 Task: Look for space in Sulya, India from 6th June, 2023 to 8th June, 2023 for 2 adults in price range Rs.7000 to Rs.12000. Place can be private room with 1  bedroom having 2 beds and 1 bathroom. Property type can be house, flat, guest house. Booking option can be shelf check-in. Required host language is English.
Action: Mouse moved to (415, 71)
Screenshot: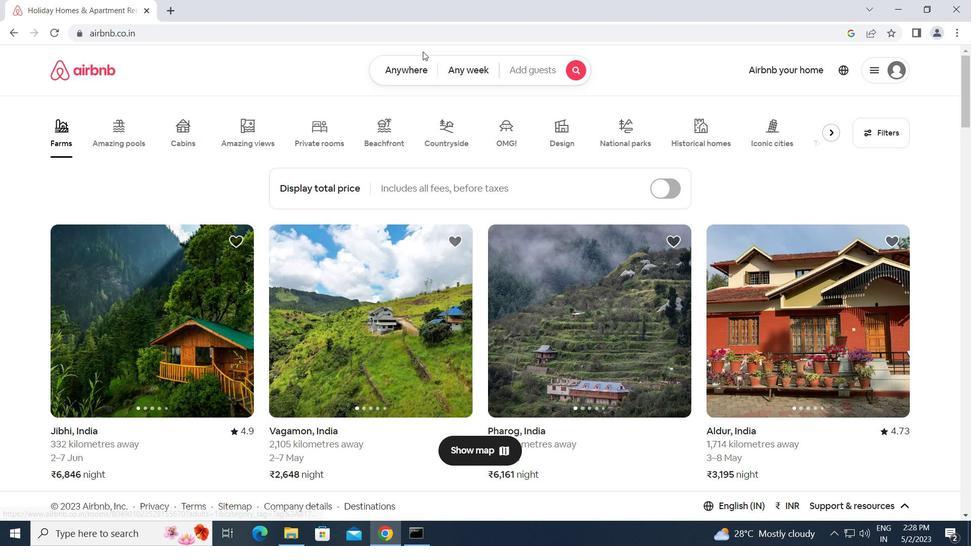 
Action: Mouse pressed left at (415, 71)
Screenshot: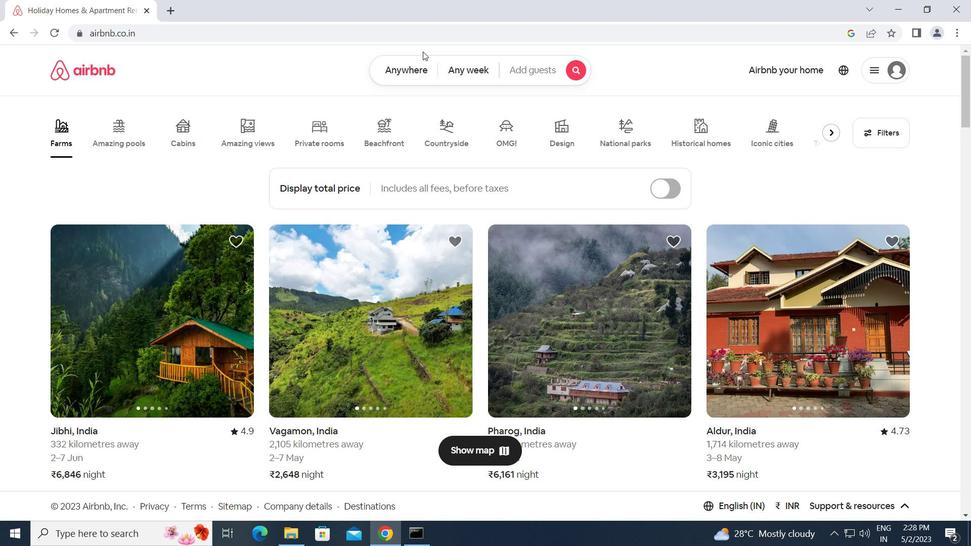 
Action: Mouse moved to (326, 112)
Screenshot: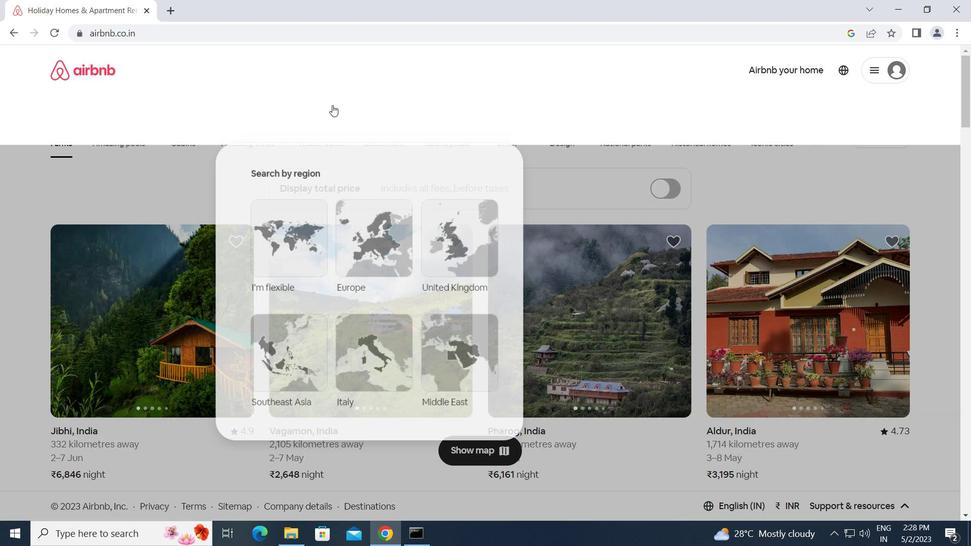 
Action: Mouse pressed left at (326, 112)
Screenshot: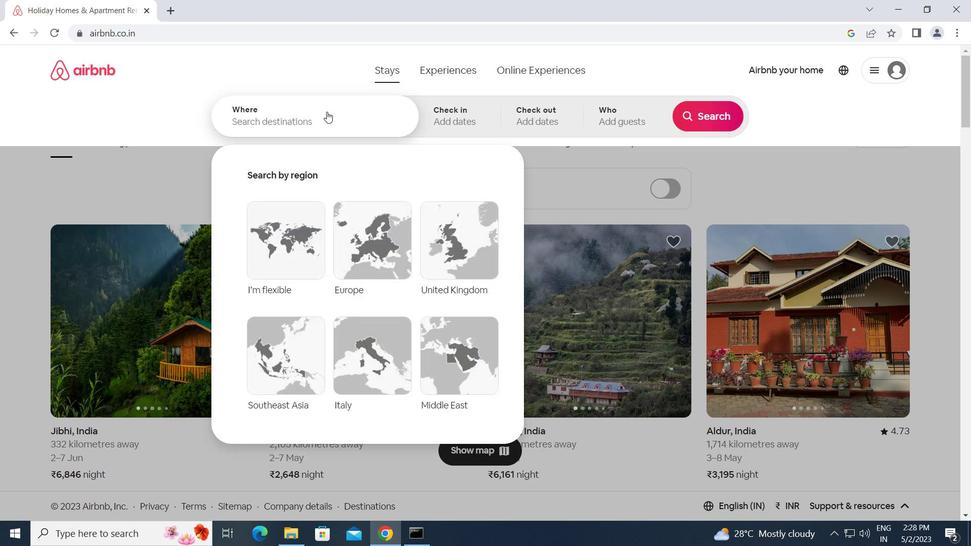 
Action: Key pressed s<Key.caps_lock>ulya,<Key.space><Key.caps_lock>i<Key.caps_lock>ndia<Key.enter>
Screenshot: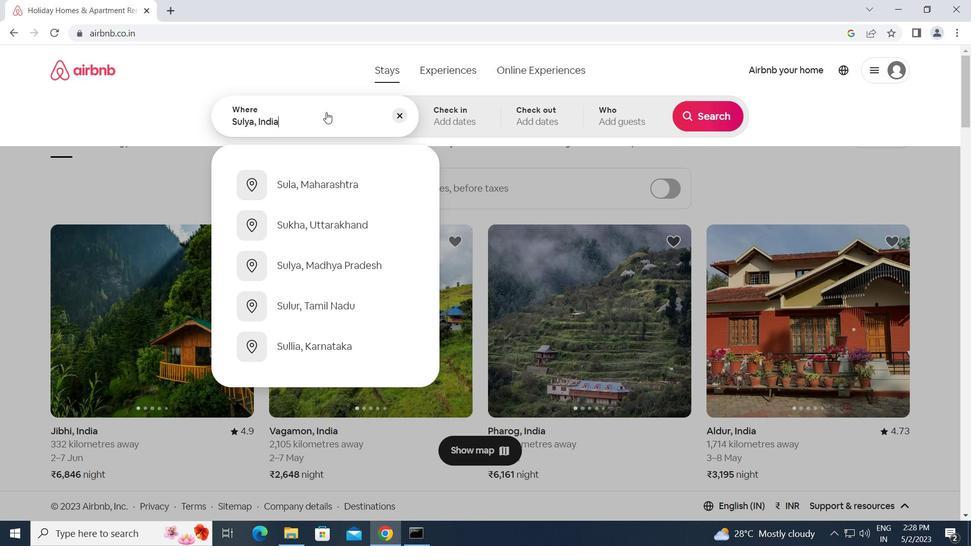 
Action: Mouse moved to (577, 303)
Screenshot: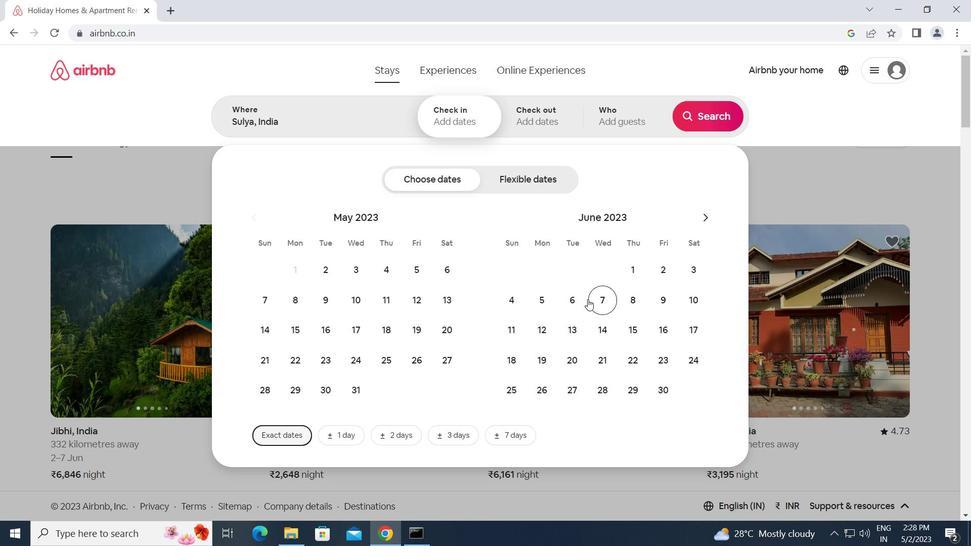 
Action: Mouse pressed left at (577, 303)
Screenshot: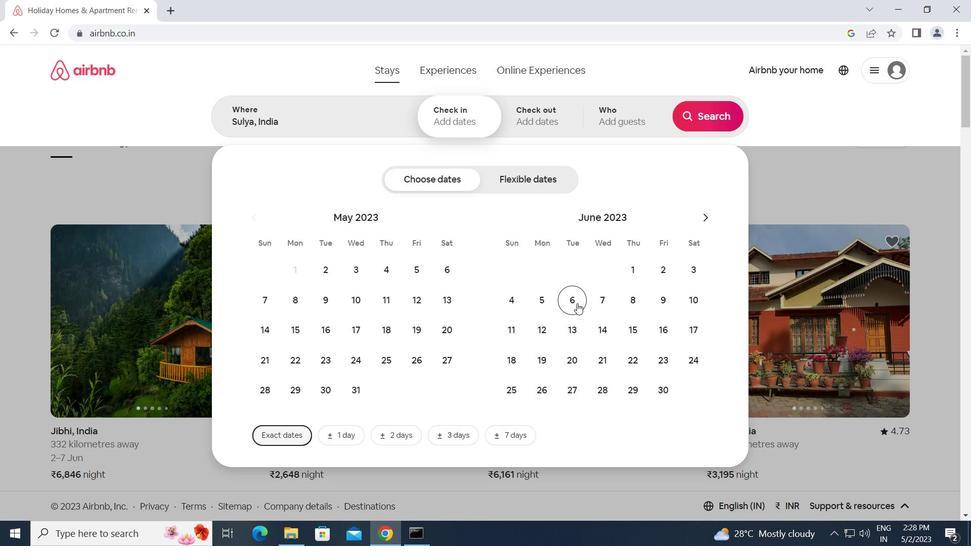 
Action: Mouse moved to (641, 299)
Screenshot: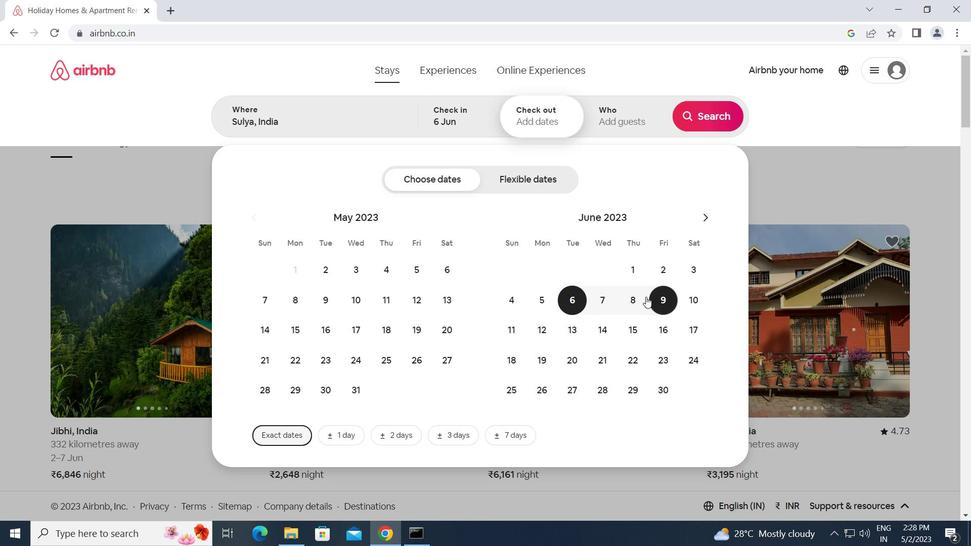 
Action: Mouse pressed left at (641, 299)
Screenshot: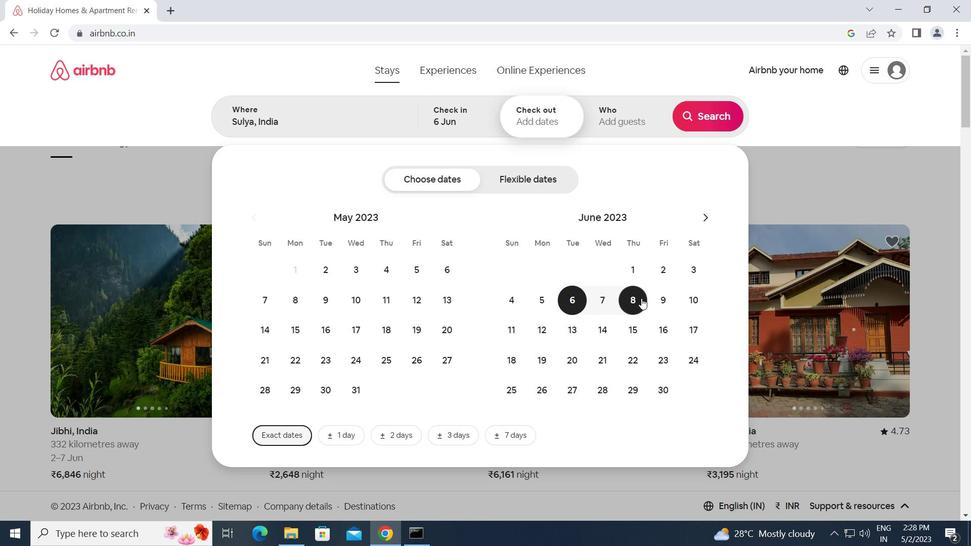 
Action: Mouse moved to (619, 111)
Screenshot: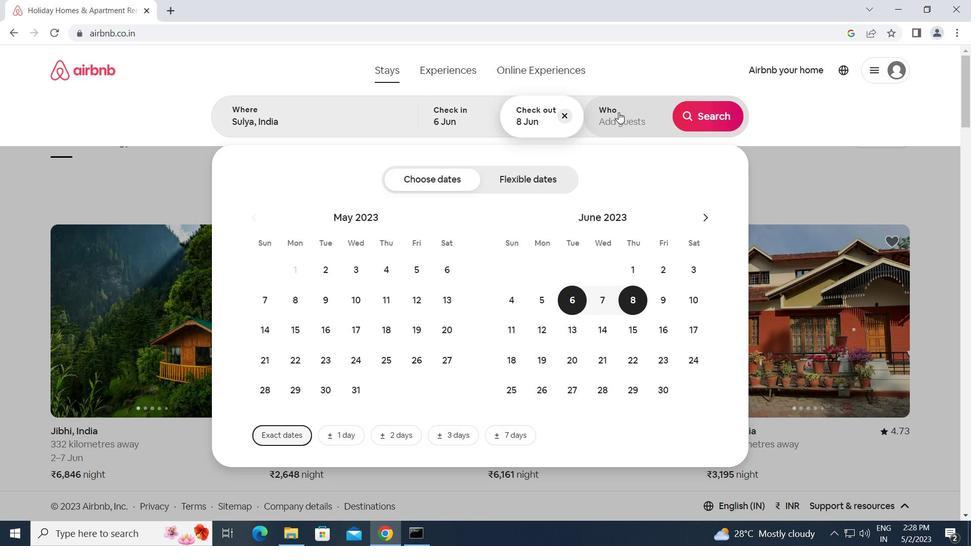 
Action: Mouse pressed left at (619, 111)
Screenshot: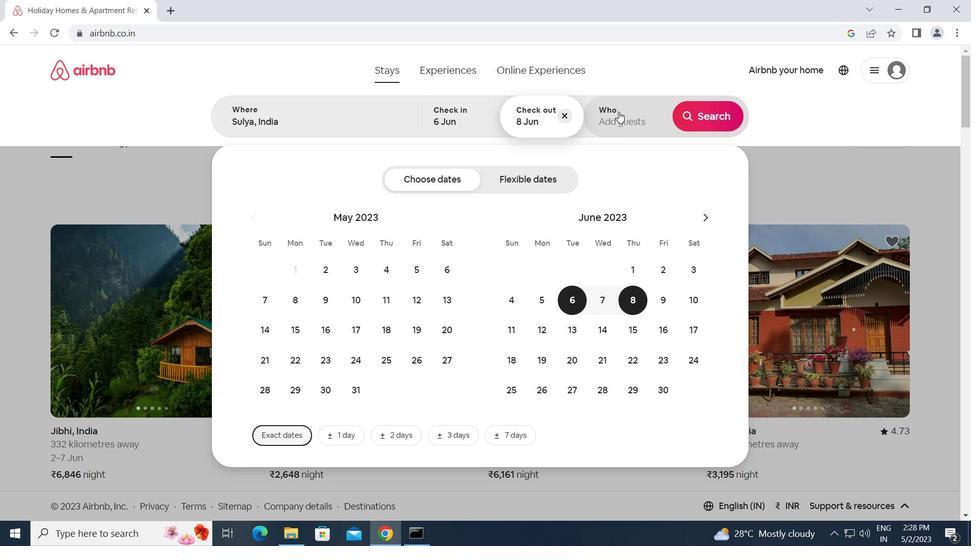 
Action: Mouse moved to (707, 180)
Screenshot: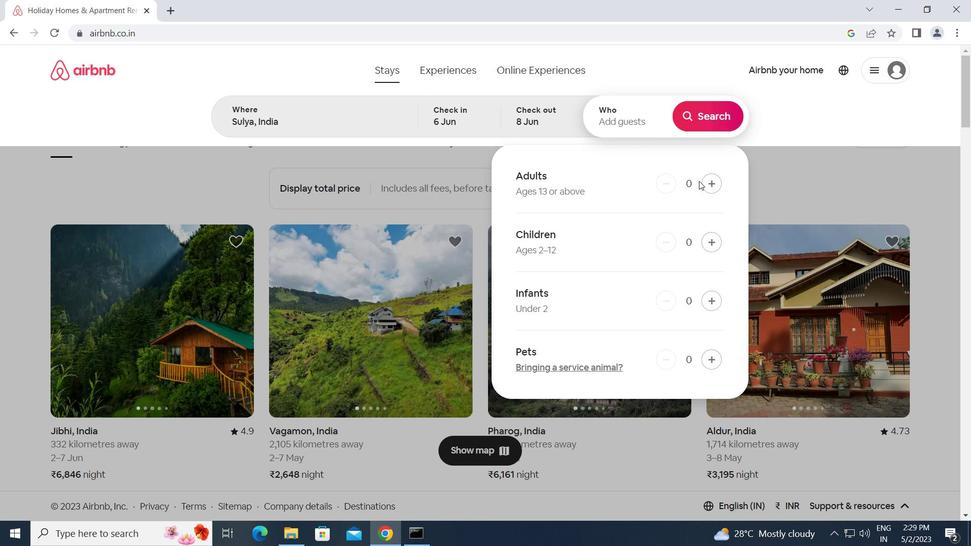 
Action: Mouse pressed left at (707, 180)
Screenshot: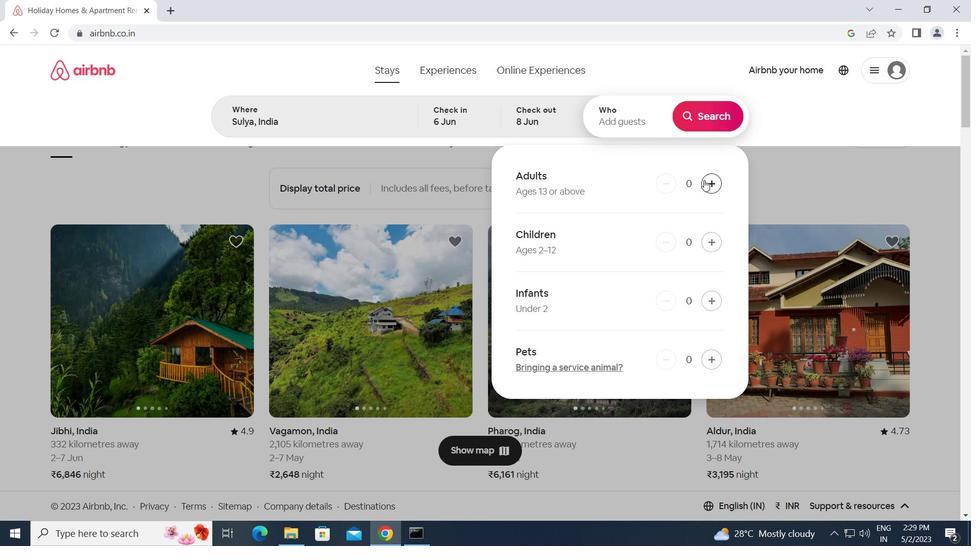 
Action: Mouse moved to (707, 179)
Screenshot: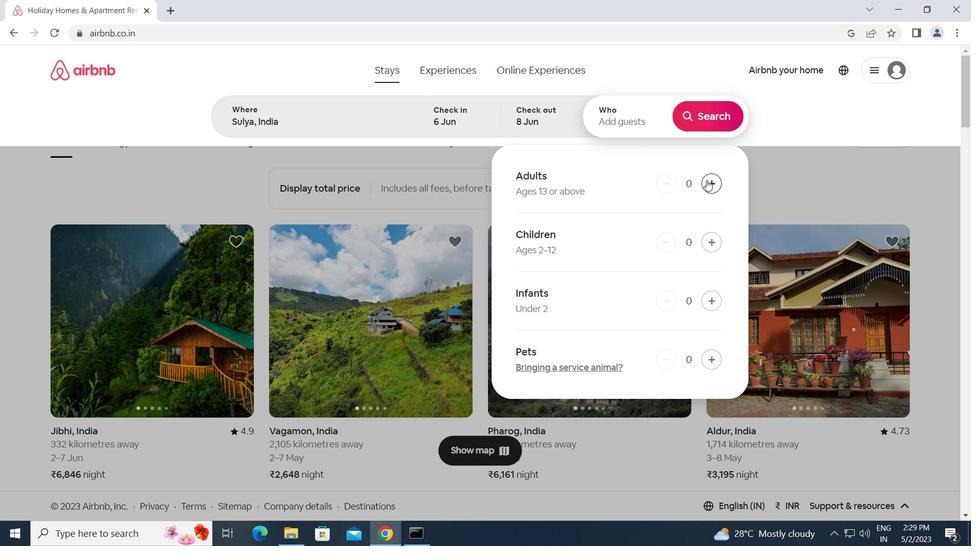 
Action: Mouse pressed left at (707, 179)
Screenshot: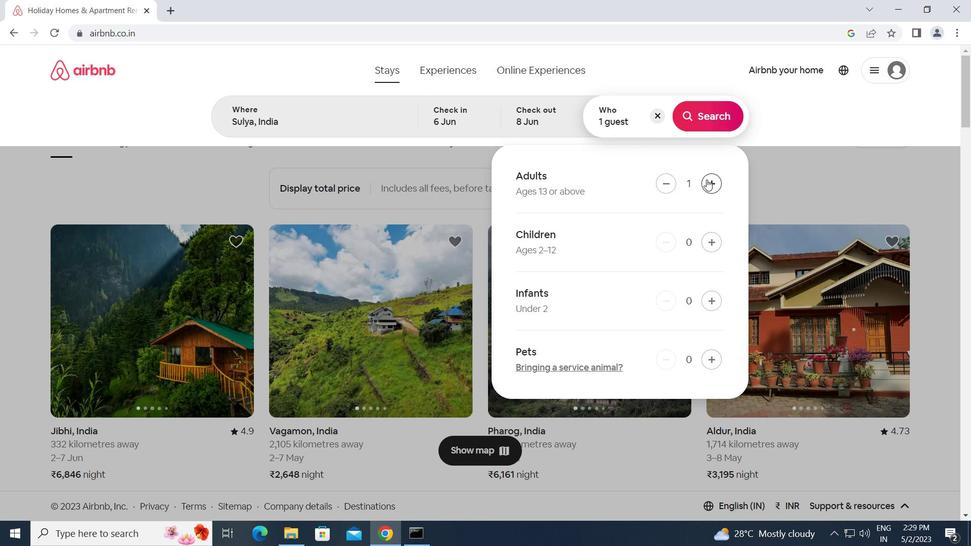 
Action: Mouse moved to (711, 112)
Screenshot: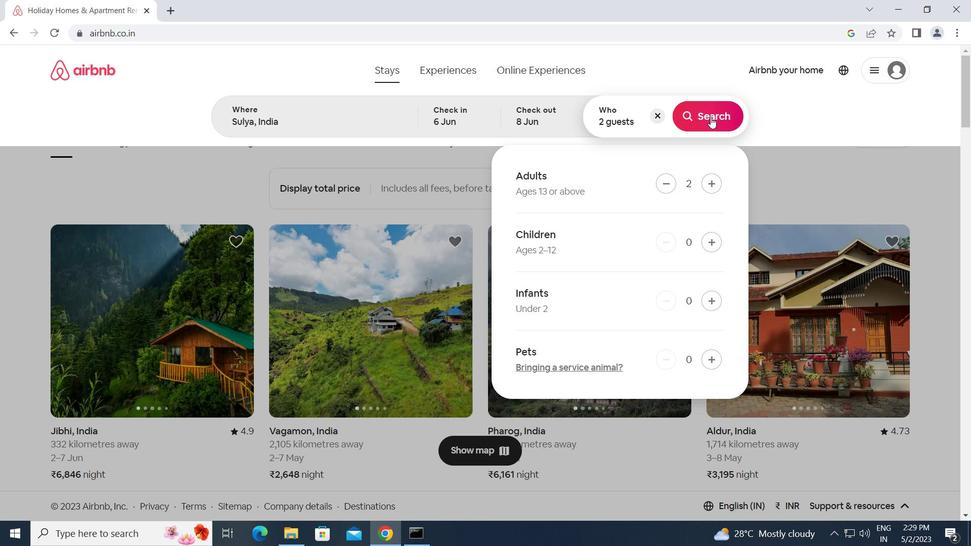 
Action: Mouse pressed left at (711, 112)
Screenshot: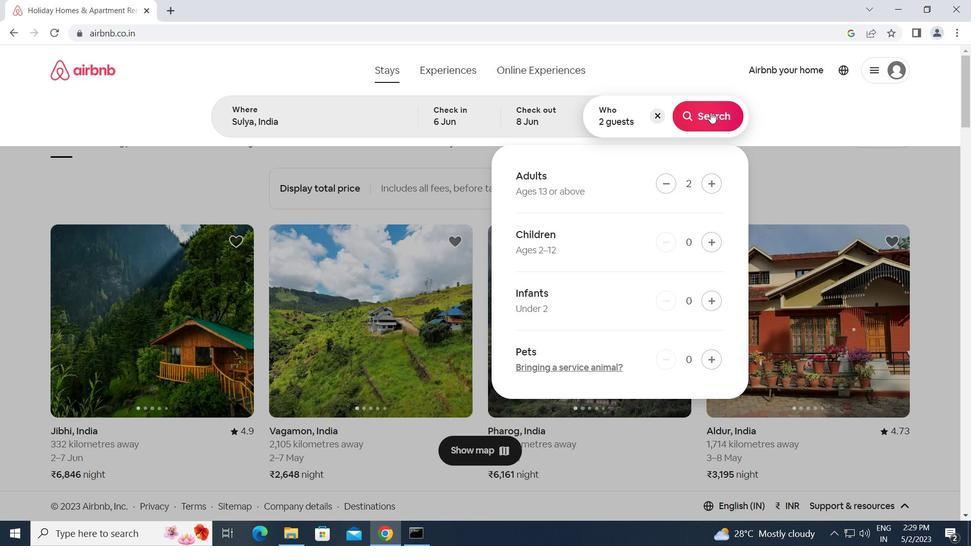 
Action: Mouse moved to (916, 116)
Screenshot: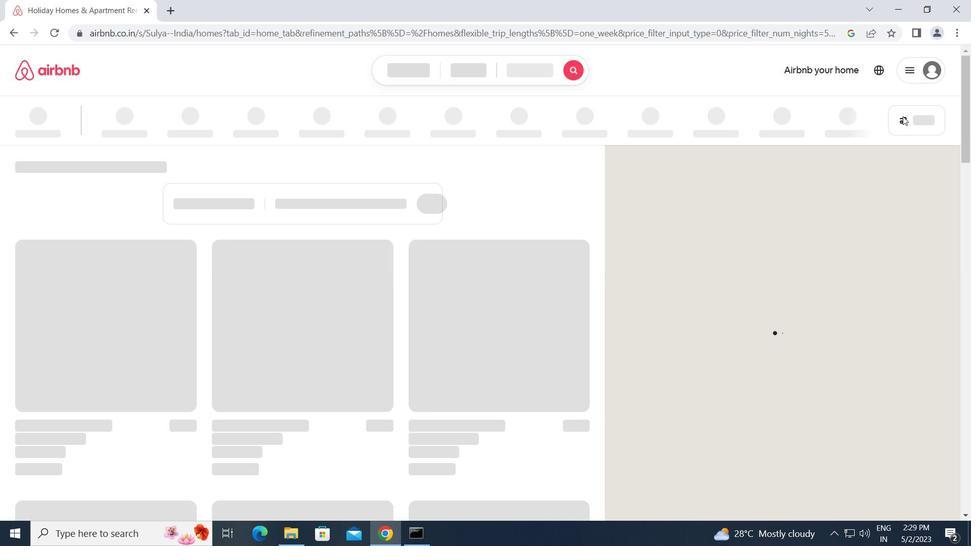 
Action: Mouse pressed left at (916, 116)
Screenshot: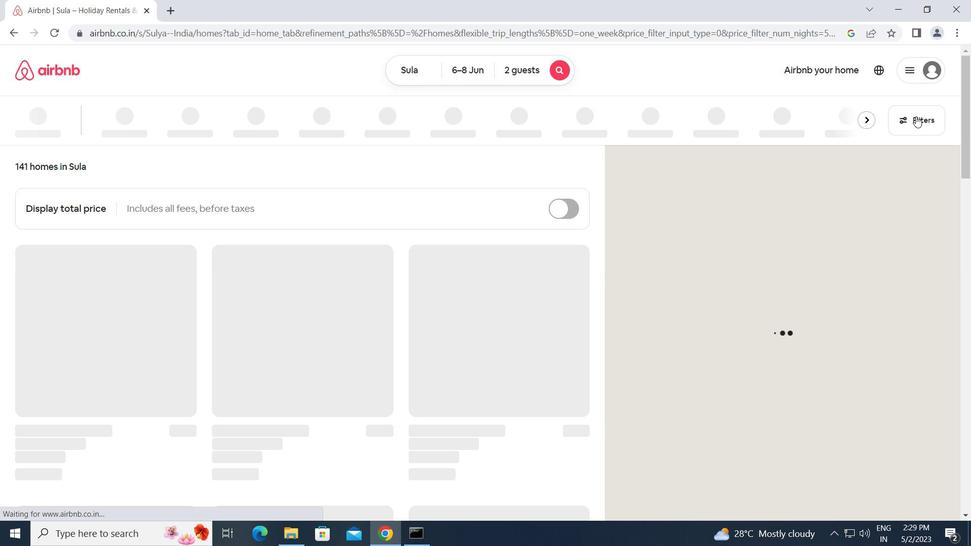 
Action: Mouse moved to (321, 281)
Screenshot: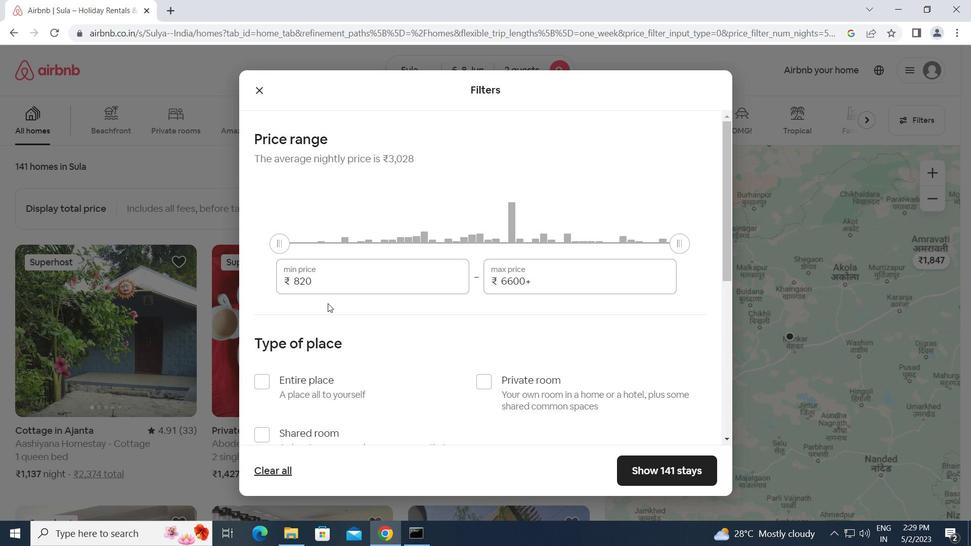 
Action: Mouse pressed left at (321, 281)
Screenshot: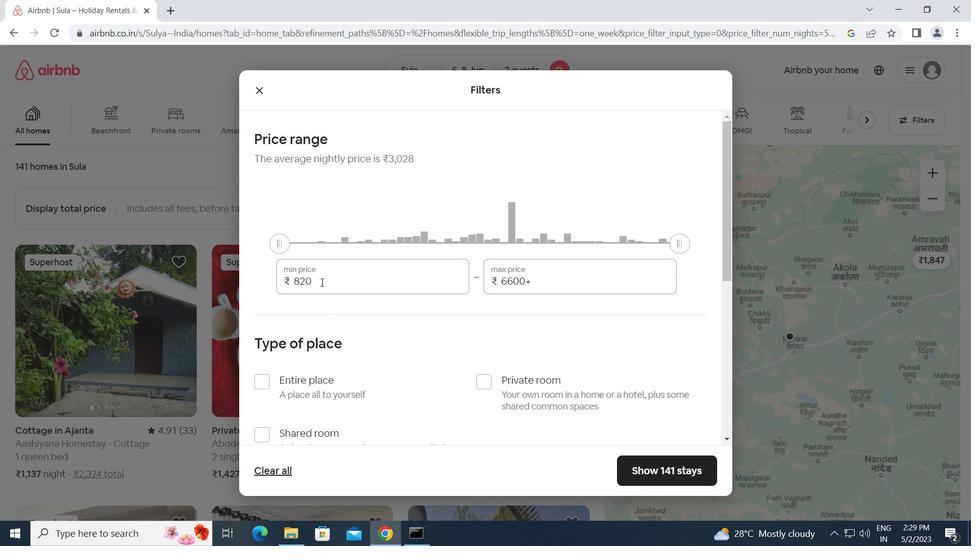
Action: Mouse moved to (266, 292)
Screenshot: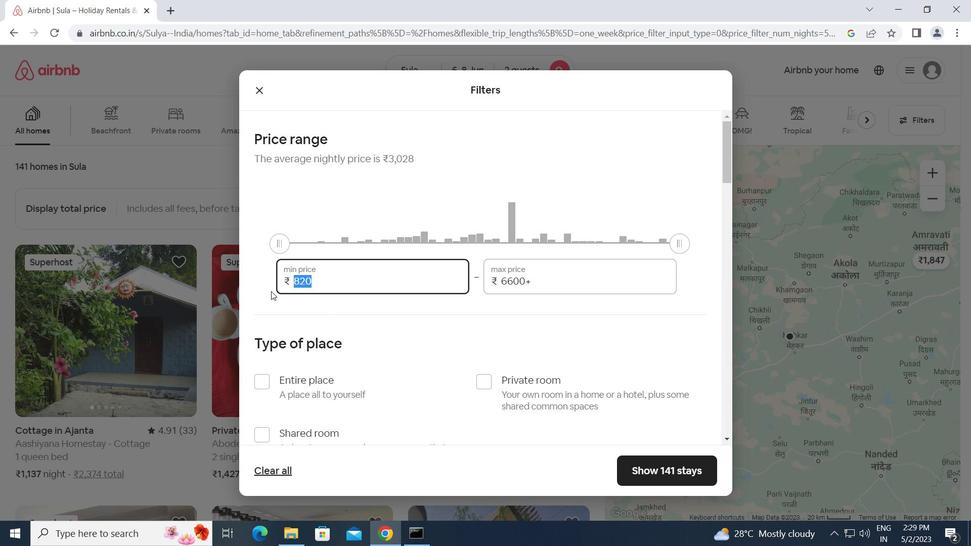 
Action: Key pressed 7000<Key.tab>12000
Screenshot: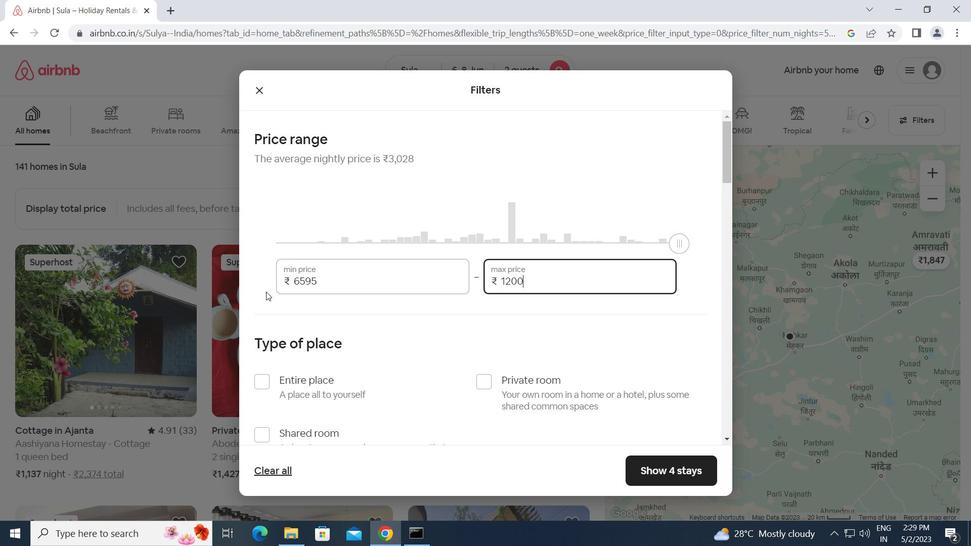 
Action: Mouse moved to (331, 282)
Screenshot: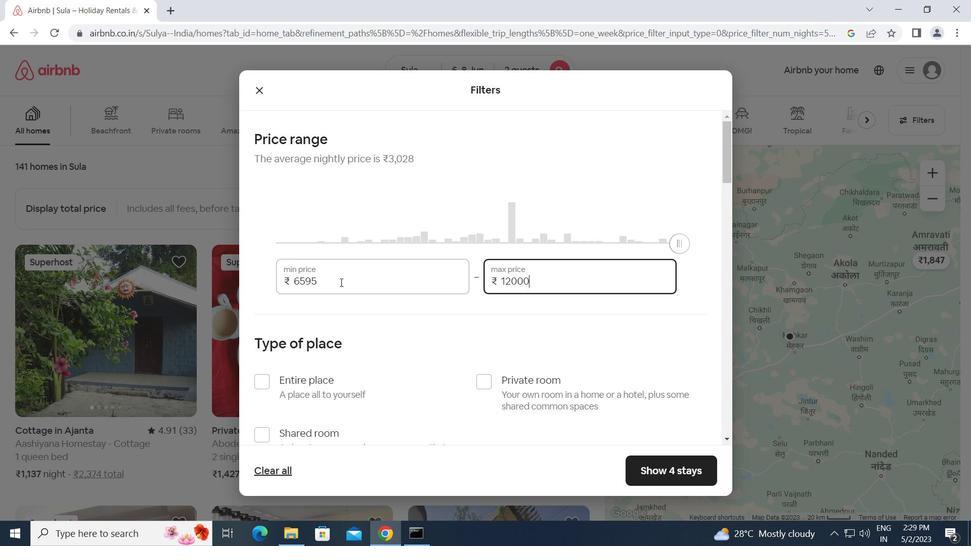
Action: Mouse pressed left at (331, 282)
Screenshot: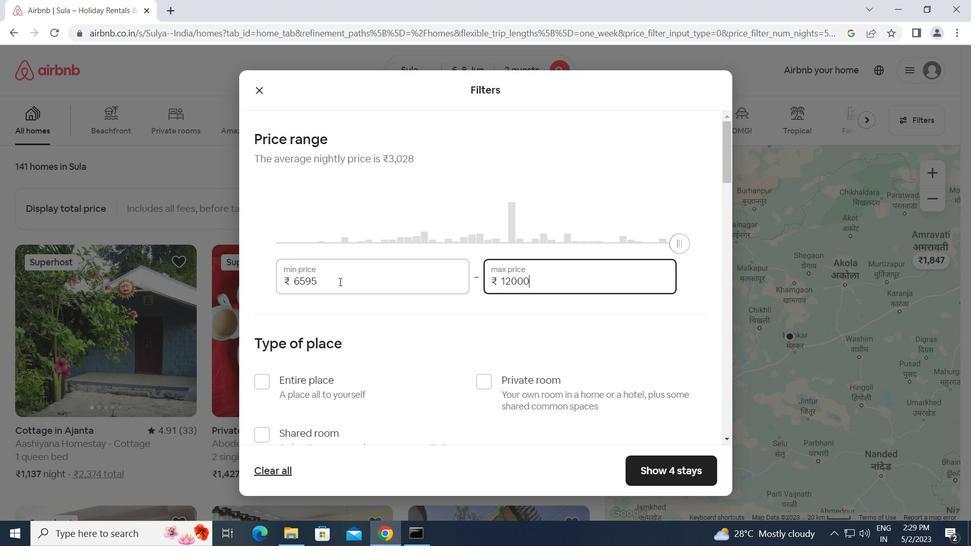 
Action: Mouse moved to (260, 284)
Screenshot: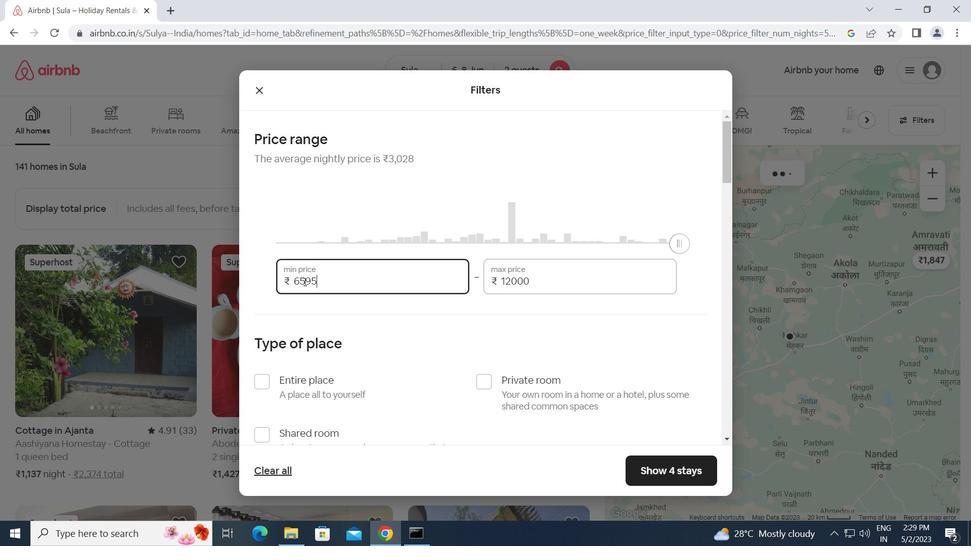 
Action: Key pressed 7000
Screenshot: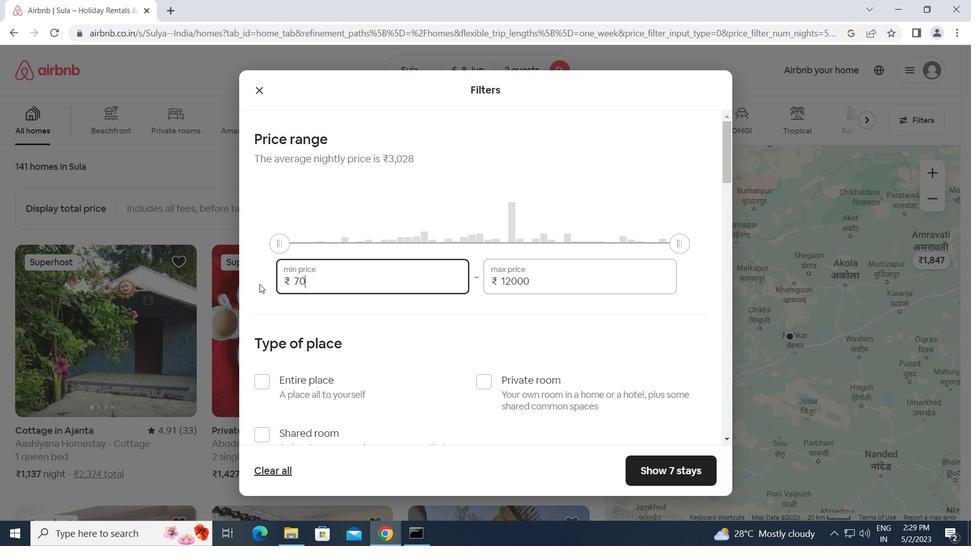 
Action: Mouse moved to (412, 415)
Screenshot: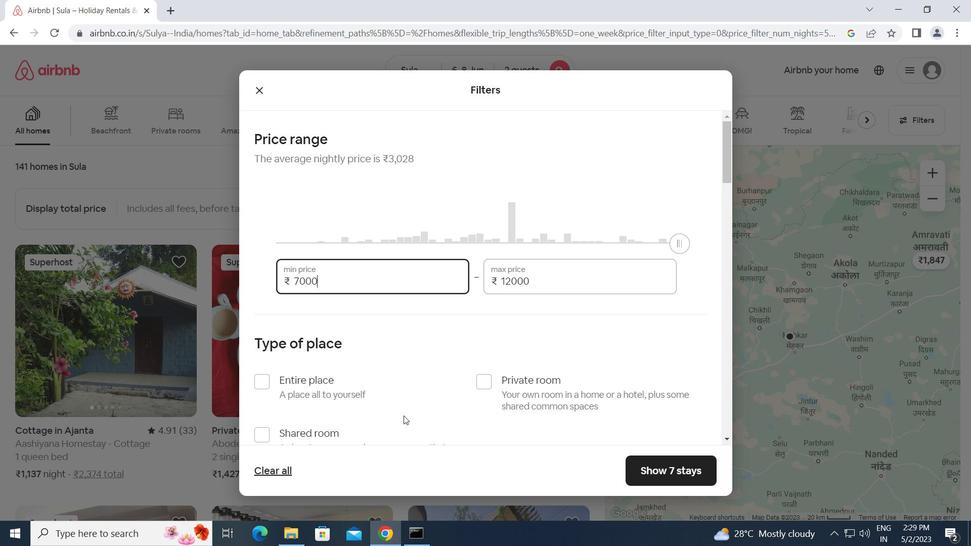 
Action: Mouse scrolled (412, 414) with delta (0, 0)
Screenshot: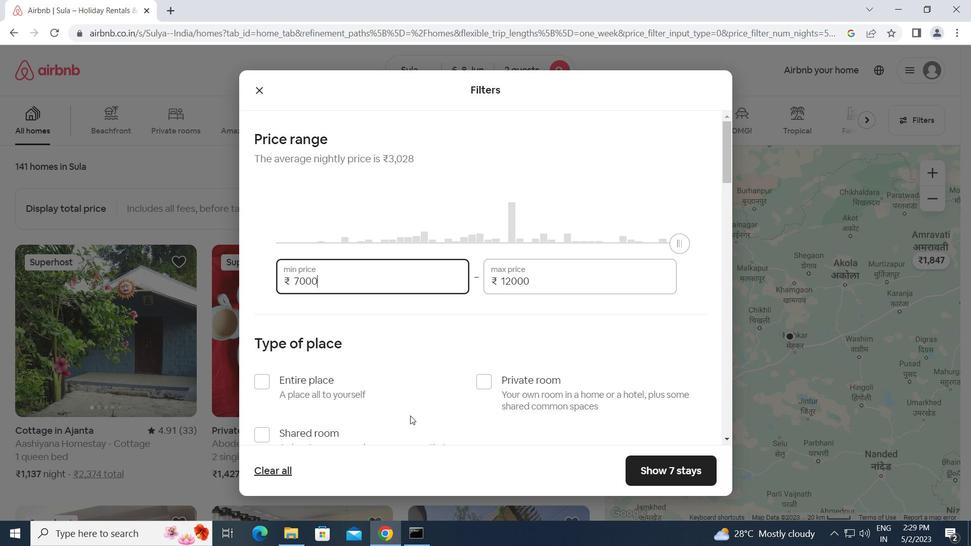
Action: Mouse moved to (479, 314)
Screenshot: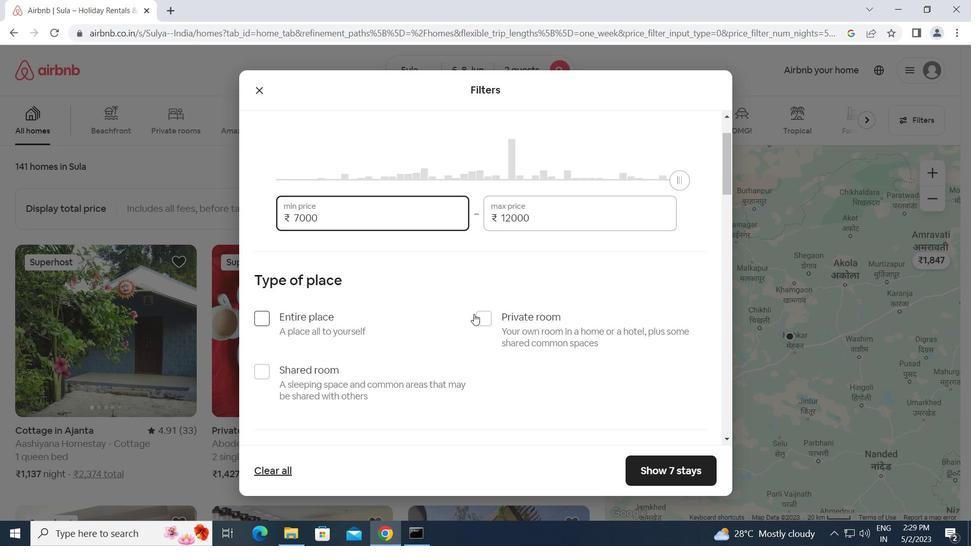 
Action: Mouse pressed left at (479, 314)
Screenshot: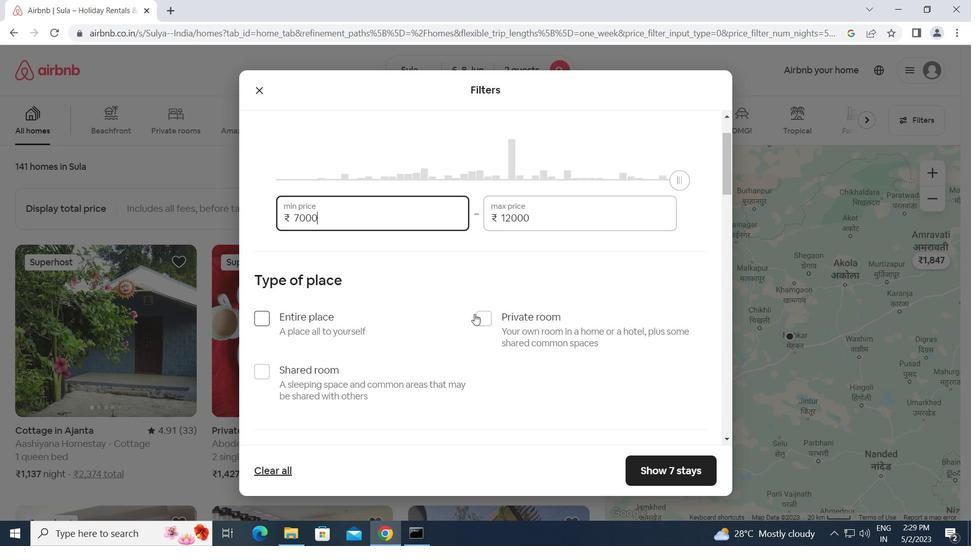 
Action: Mouse moved to (465, 351)
Screenshot: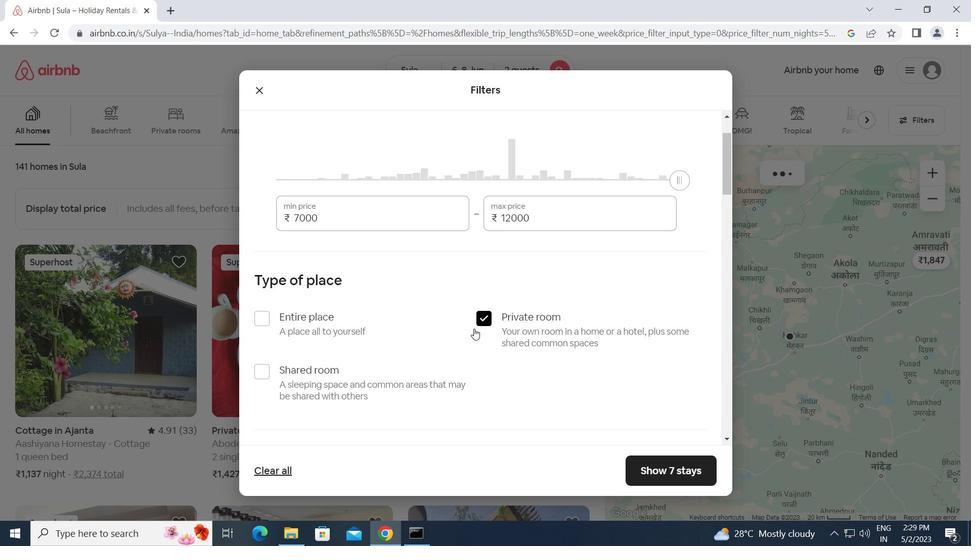 
Action: Mouse scrolled (465, 351) with delta (0, 0)
Screenshot: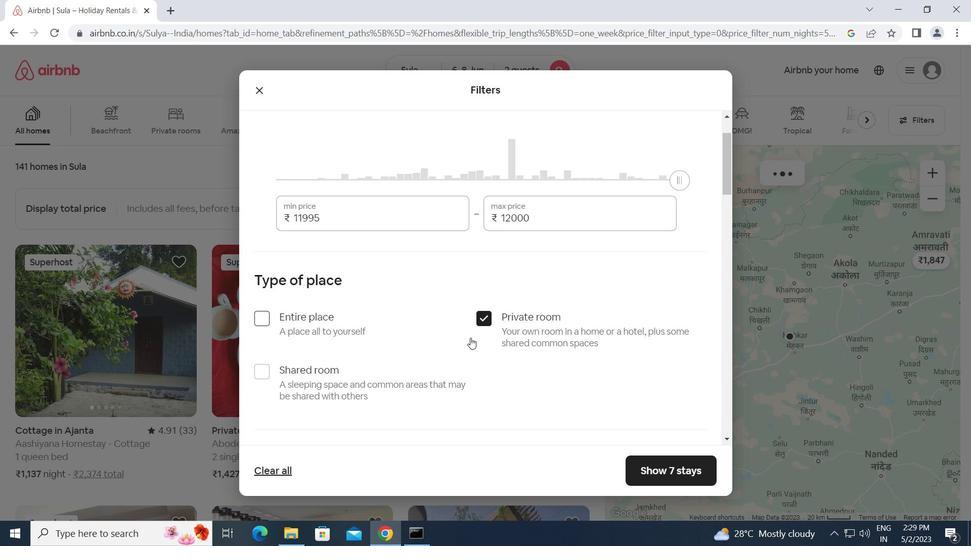 
Action: Mouse moved to (465, 352)
Screenshot: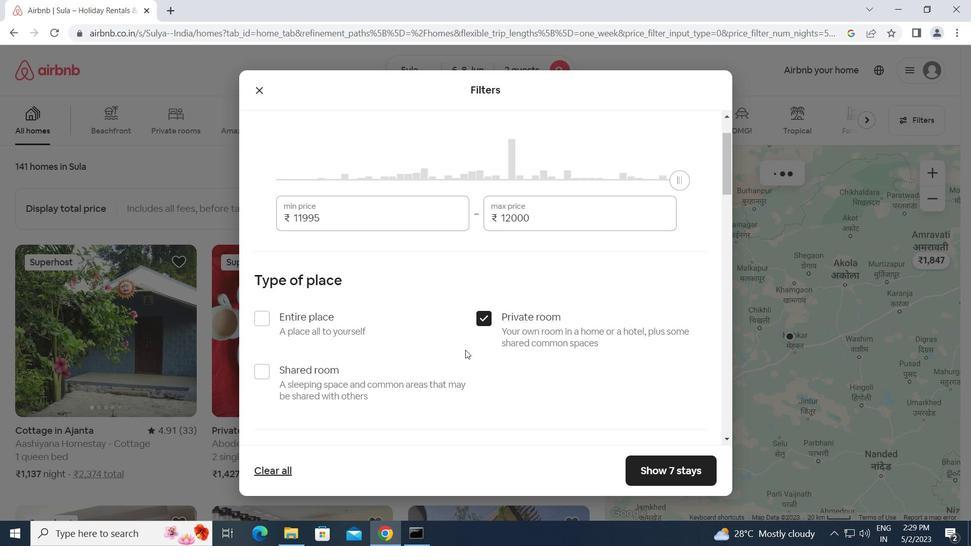 
Action: Mouse scrolled (465, 351) with delta (0, 0)
Screenshot: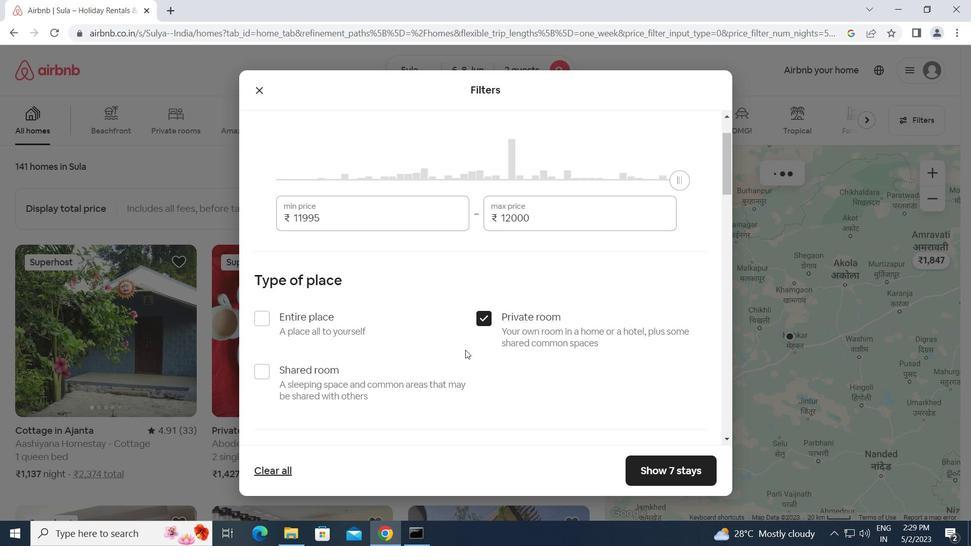 
Action: Mouse scrolled (465, 351) with delta (0, 0)
Screenshot: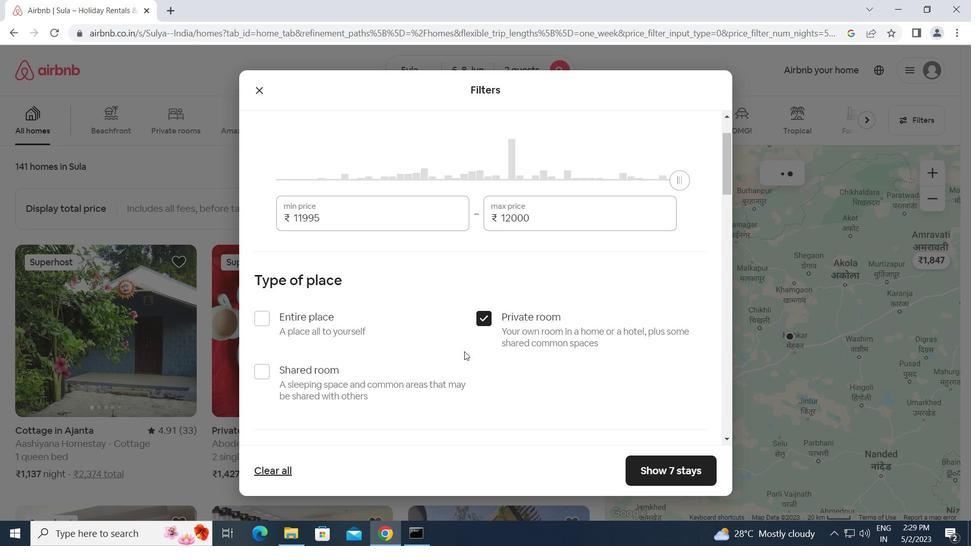 
Action: Mouse scrolled (465, 351) with delta (0, 0)
Screenshot: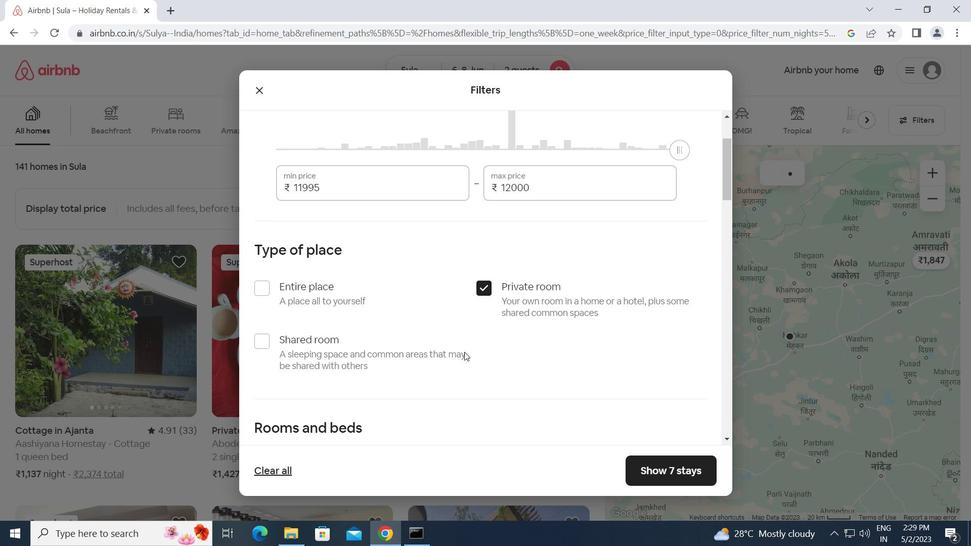
Action: Mouse moved to (328, 268)
Screenshot: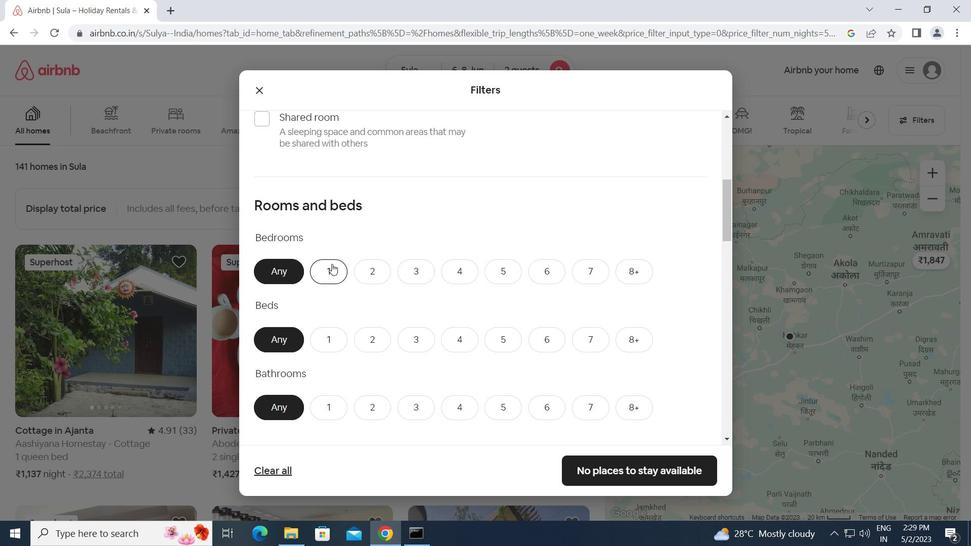 
Action: Mouse pressed left at (328, 268)
Screenshot: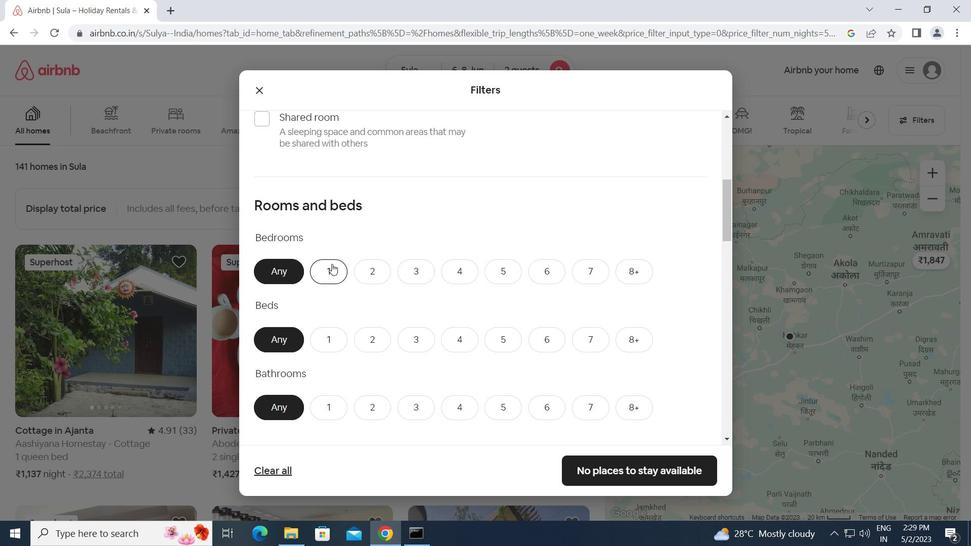 
Action: Mouse moved to (366, 345)
Screenshot: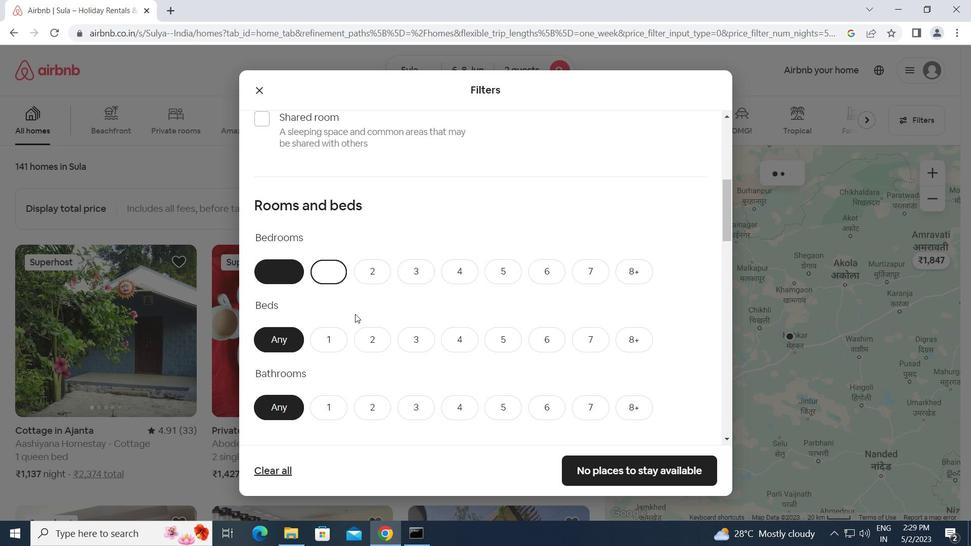 
Action: Mouse pressed left at (366, 345)
Screenshot: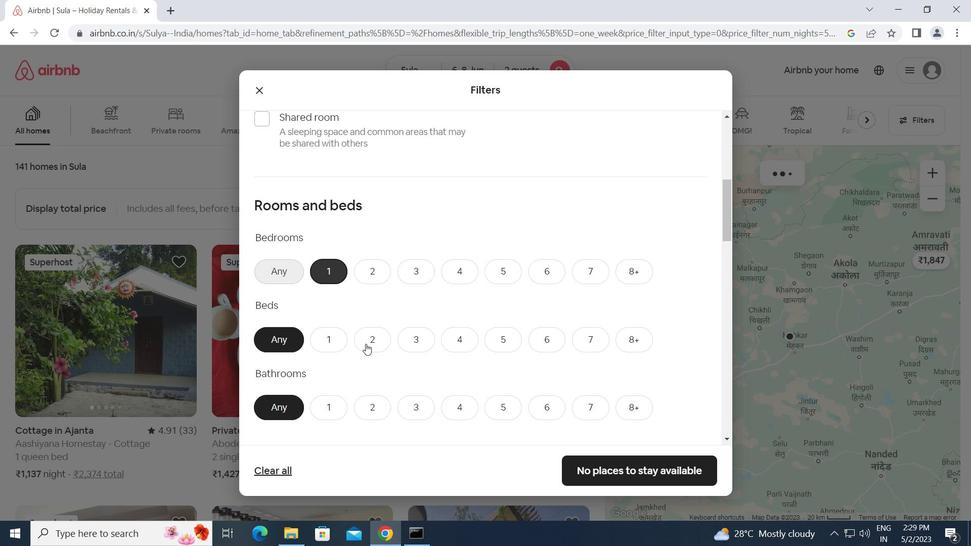 
Action: Mouse moved to (333, 404)
Screenshot: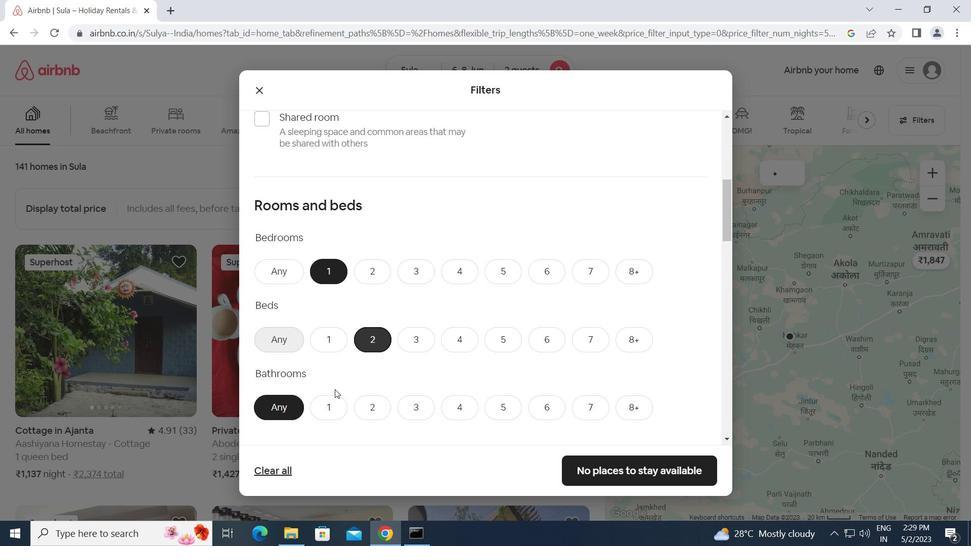 
Action: Mouse pressed left at (333, 404)
Screenshot: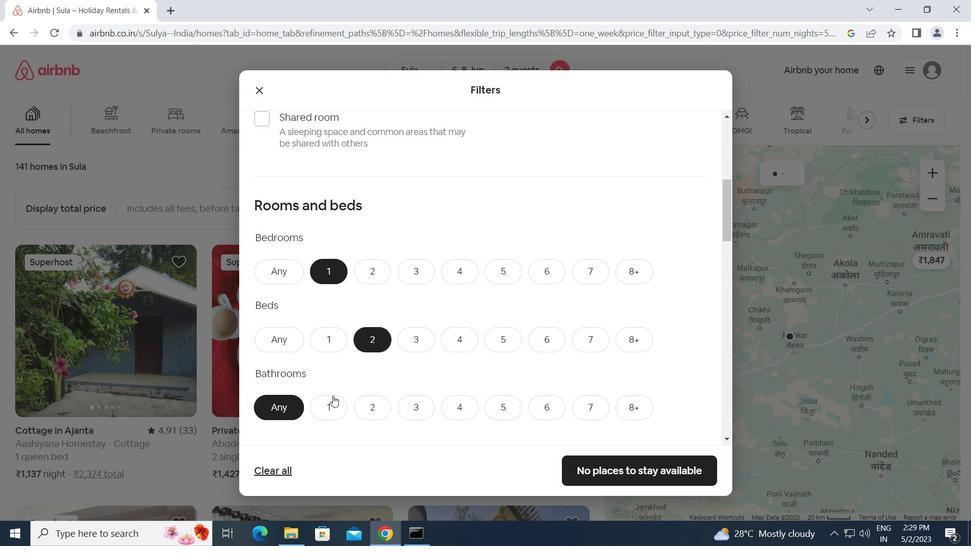 
Action: Mouse scrolled (333, 403) with delta (0, 0)
Screenshot: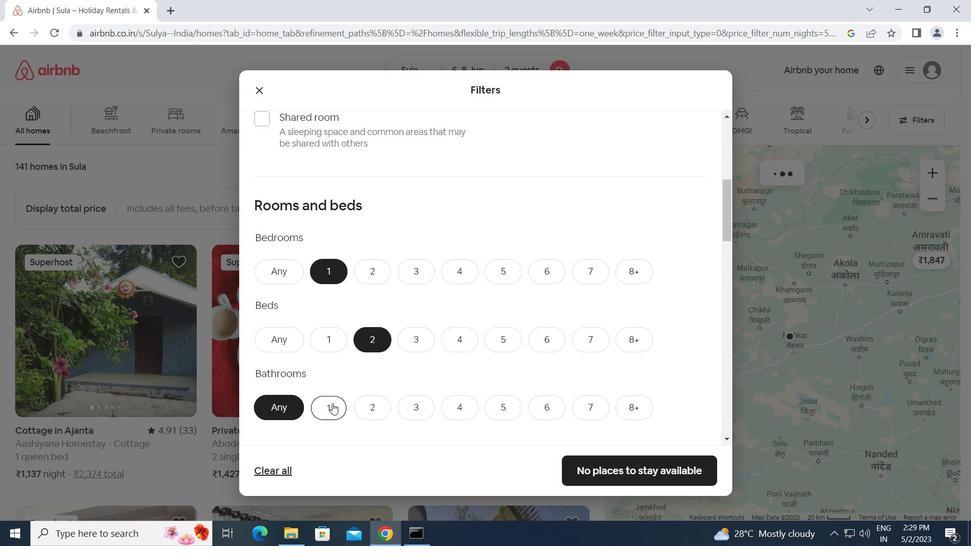 
Action: Mouse scrolled (333, 403) with delta (0, 0)
Screenshot: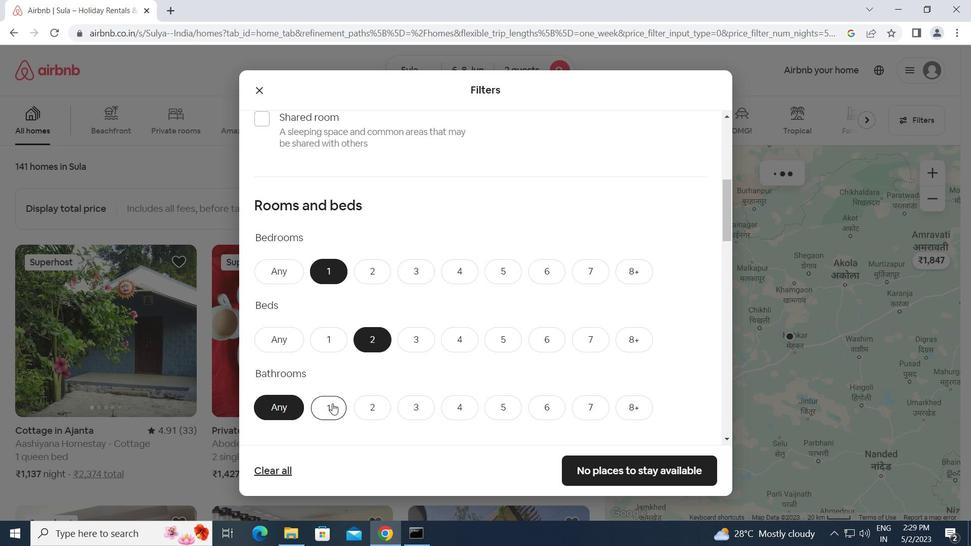 
Action: Mouse scrolled (333, 403) with delta (0, 0)
Screenshot: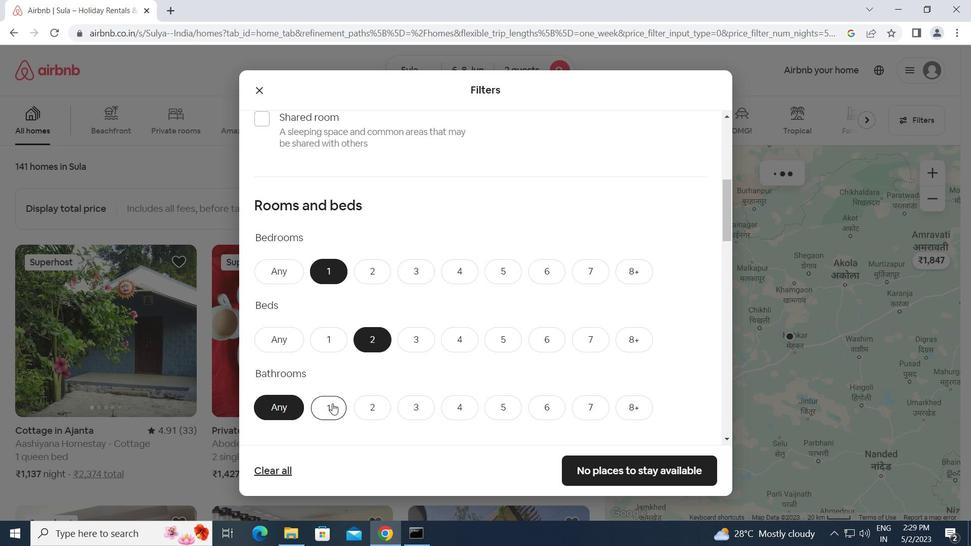 
Action: Mouse scrolled (333, 403) with delta (0, 0)
Screenshot: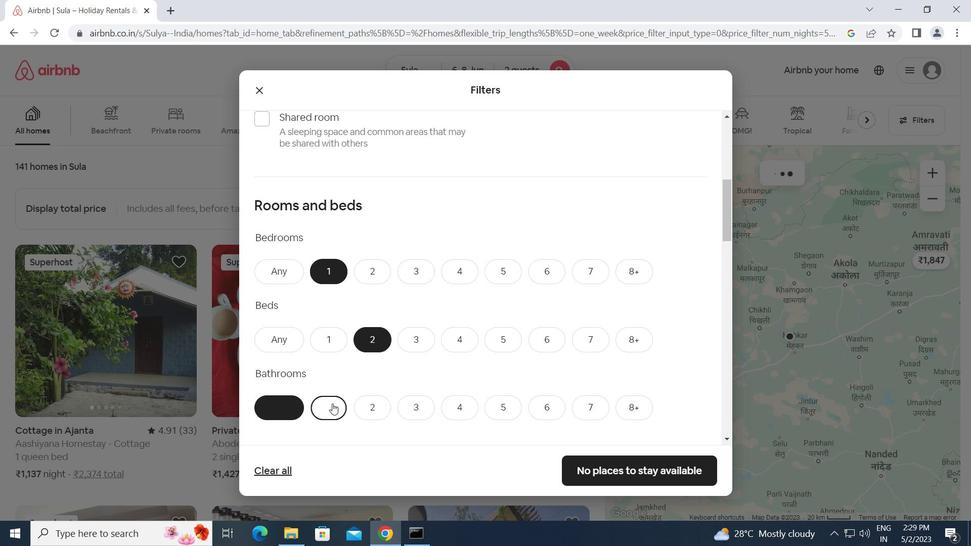
Action: Mouse moved to (285, 313)
Screenshot: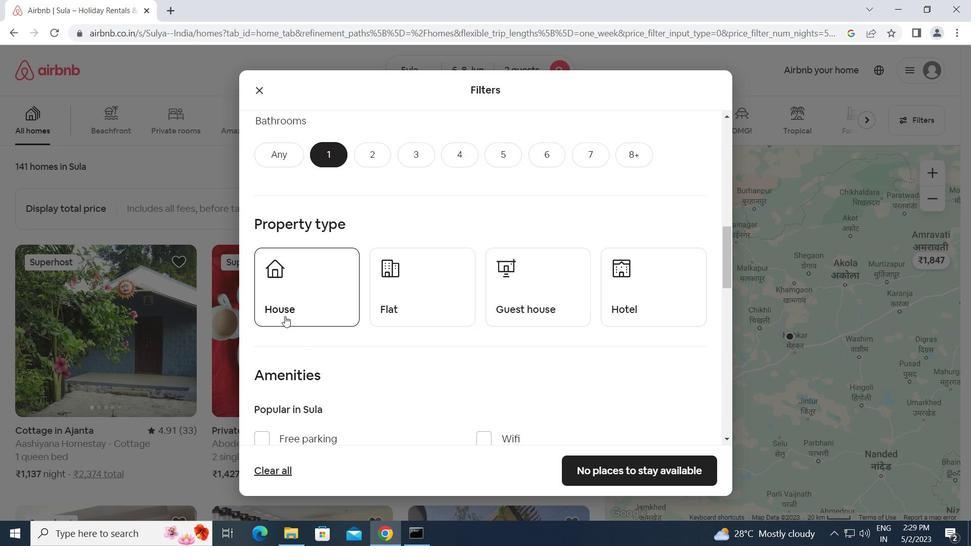 
Action: Mouse pressed left at (285, 313)
Screenshot: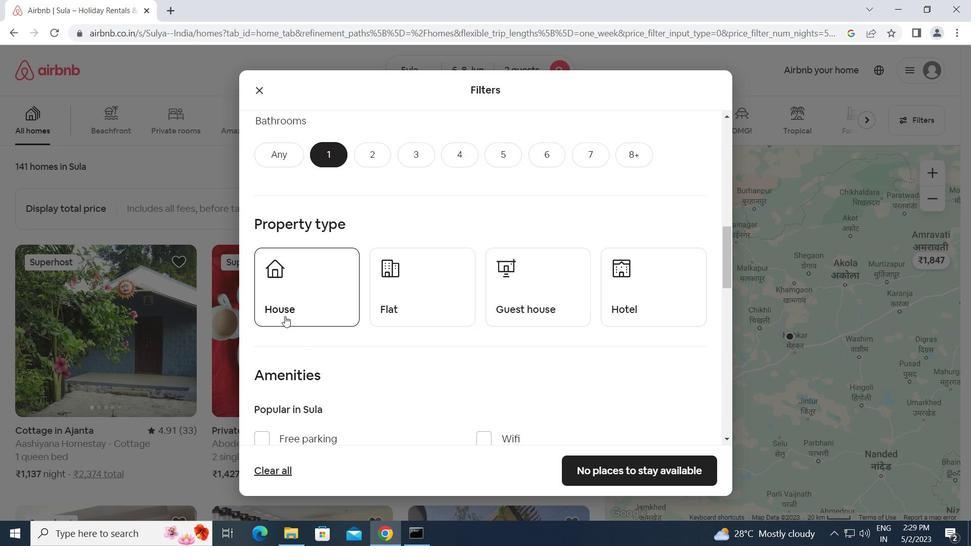 
Action: Mouse moved to (434, 307)
Screenshot: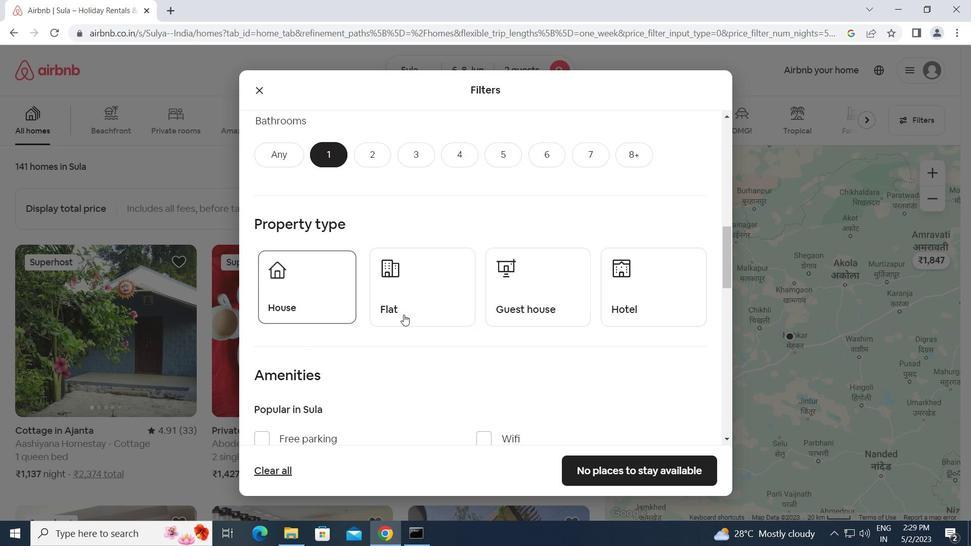
Action: Mouse pressed left at (434, 307)
Screenshot: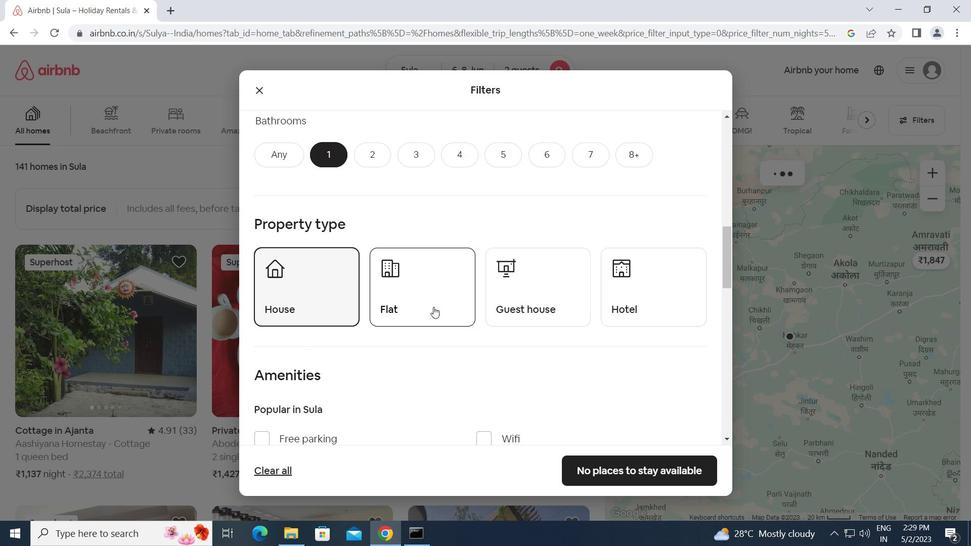 
Action: Mouse moved to (533, 298)
Screenshot: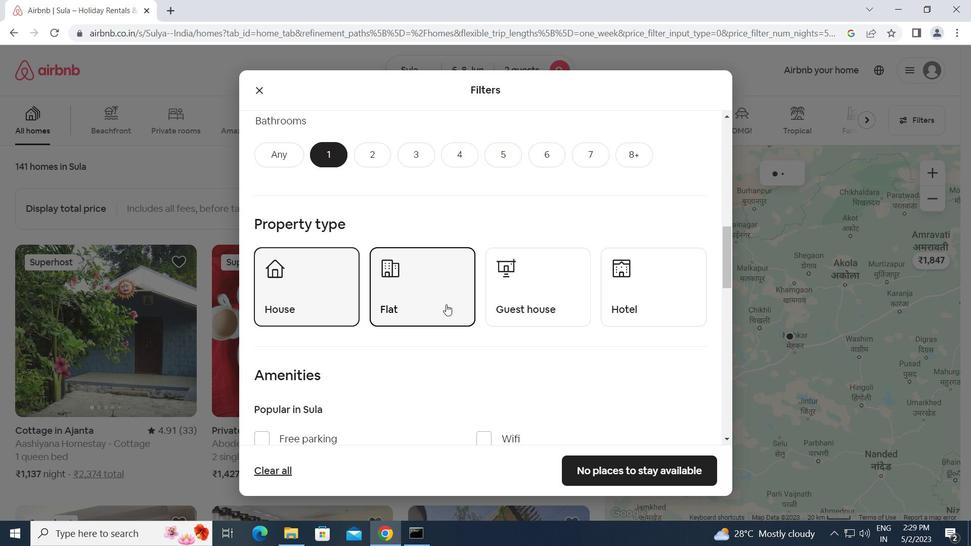 
Action: Mouse pressed left at (533, 298)
Screenshot: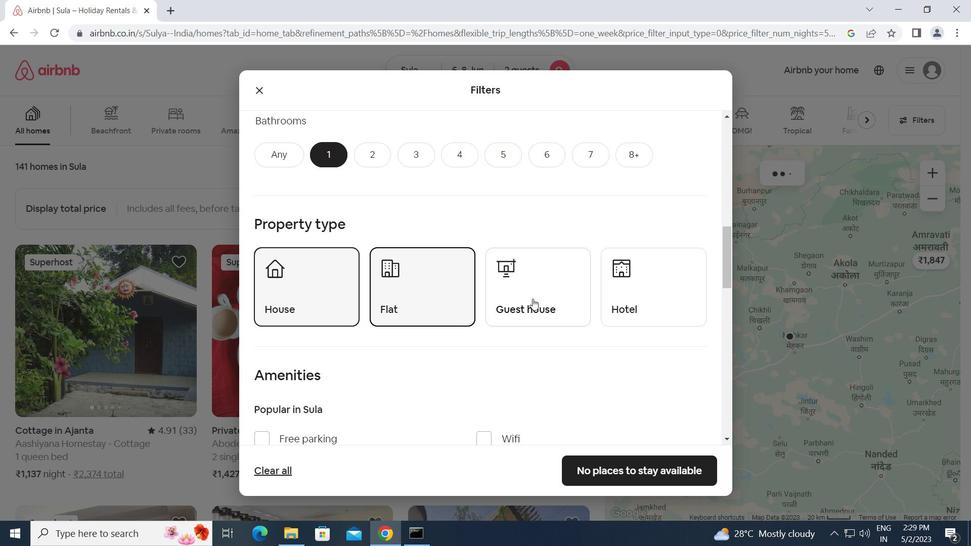 
Action: Mouse moved to (526, 306)
Screenshot: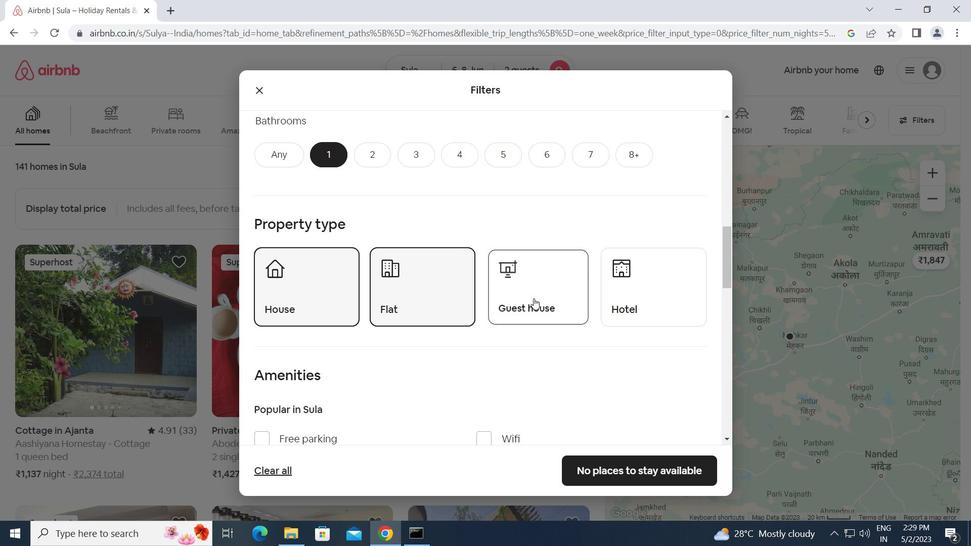 
Action: Mouse scrolled (526, 305) with delta (0, 0)
Screenshot: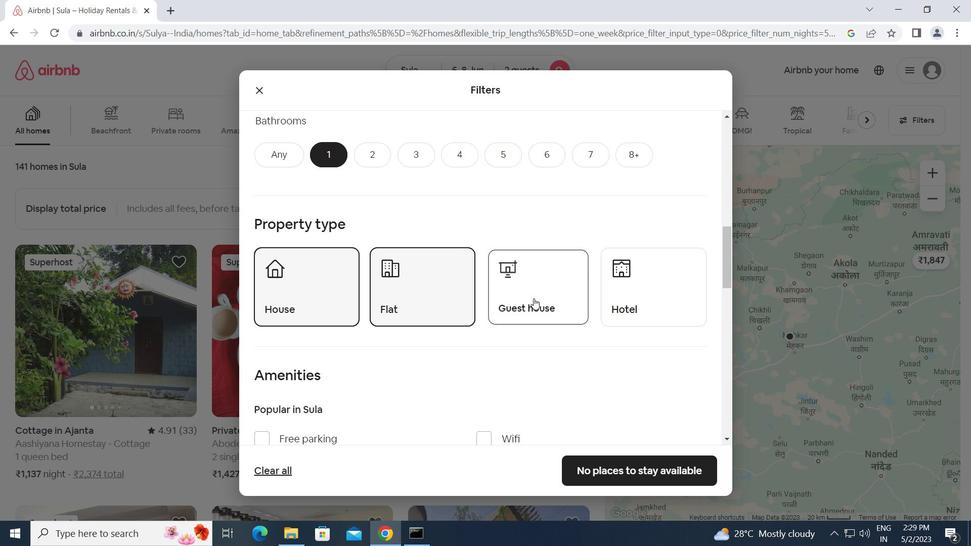 
Action: Mouse moved to (524, 307)
Screenshot: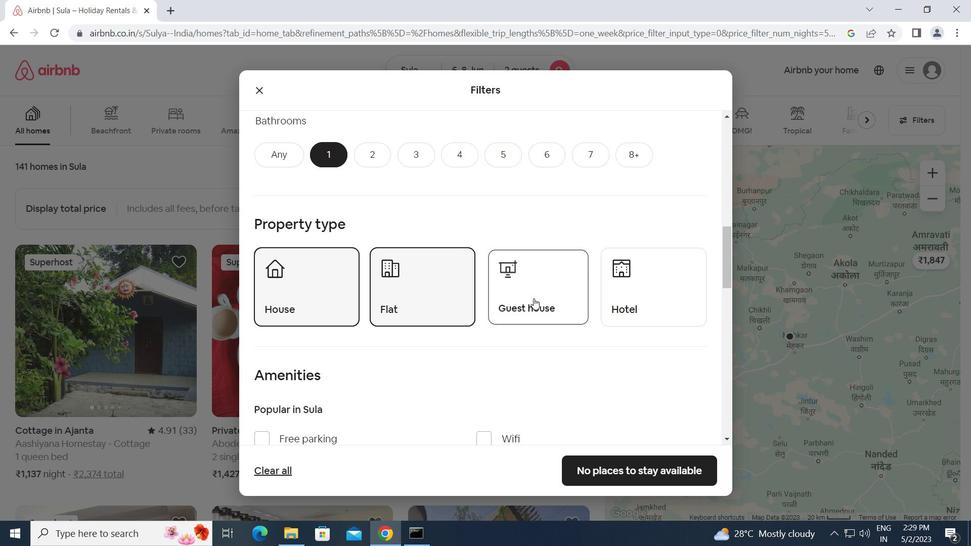 
Action: Mouse scrolled (524, 306) with delta (0, 0)
Screenshot: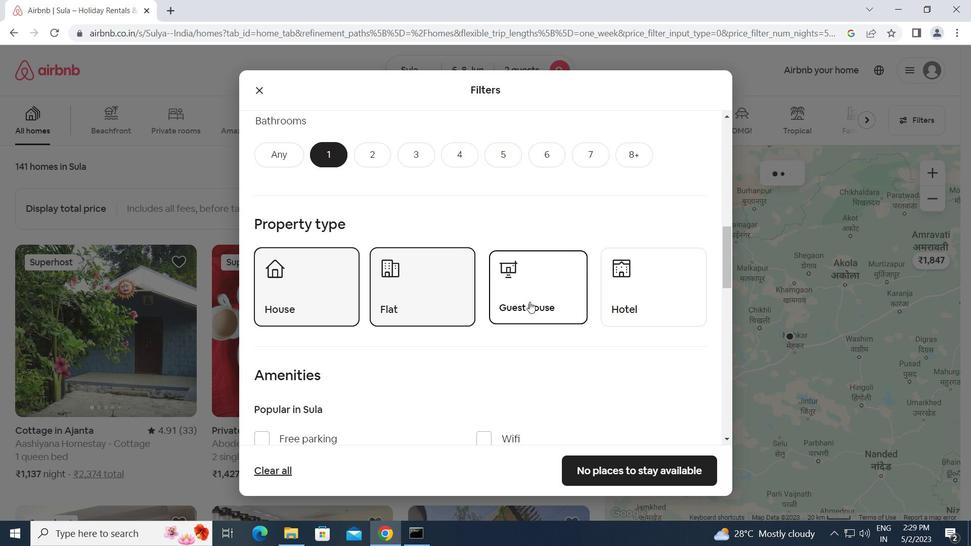
Action: Mouse scrolled (524, 306) with delta (0, 0)
Screenshot: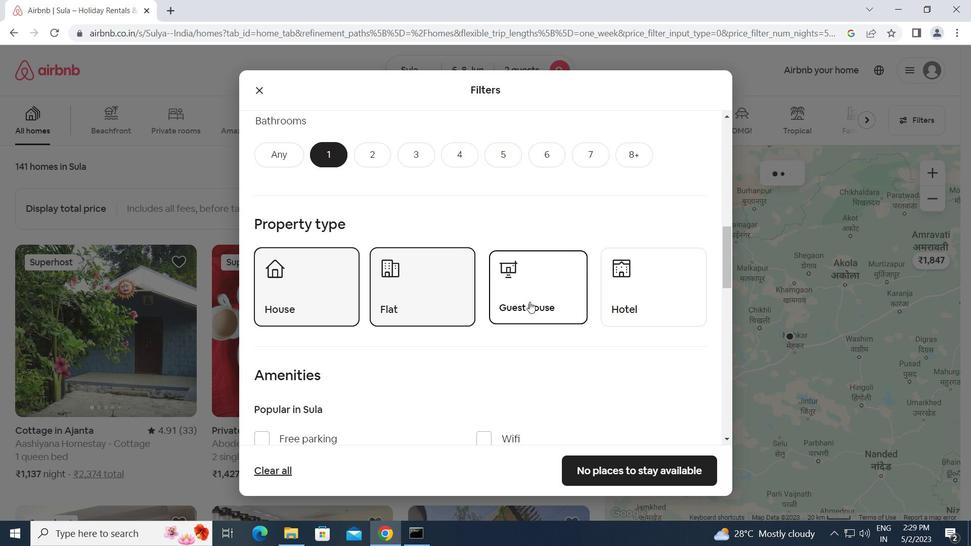 
Action: Mouse scrolled (524, 306) with delta (0, 0)
Screenshot: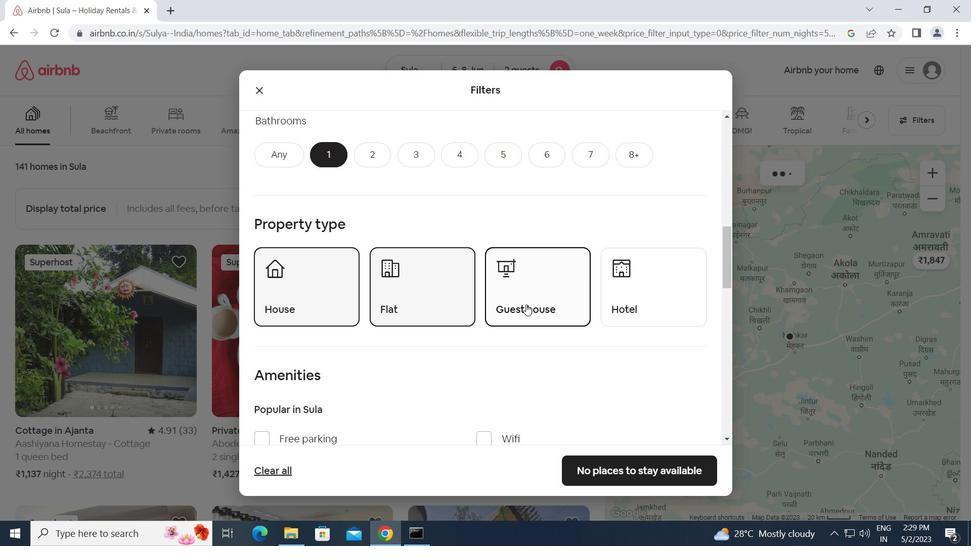 
Action: Mouse scrolled (524, 306) with delta (0, 0)
Screenshot: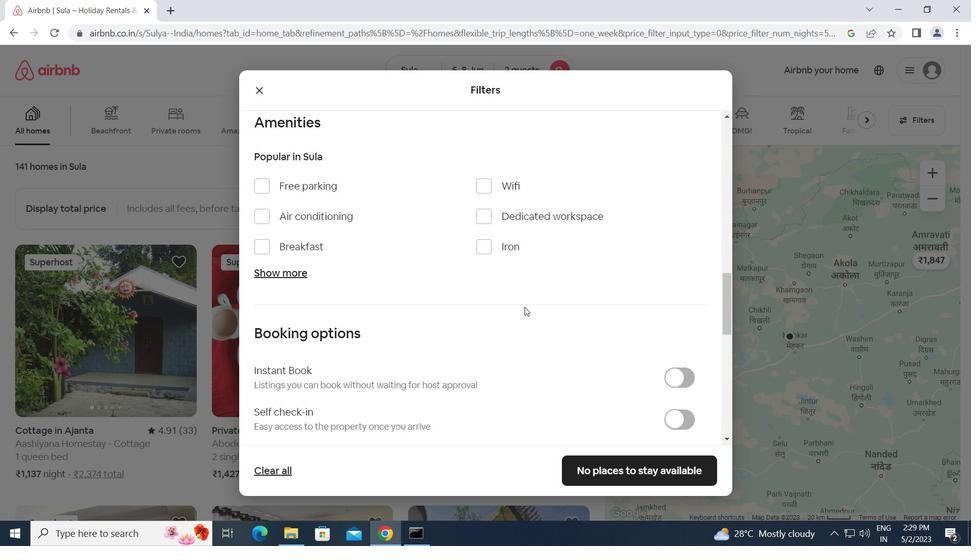 
Action: Mouse scrolled (524, 306) with delta (0, 0)
Screenshot: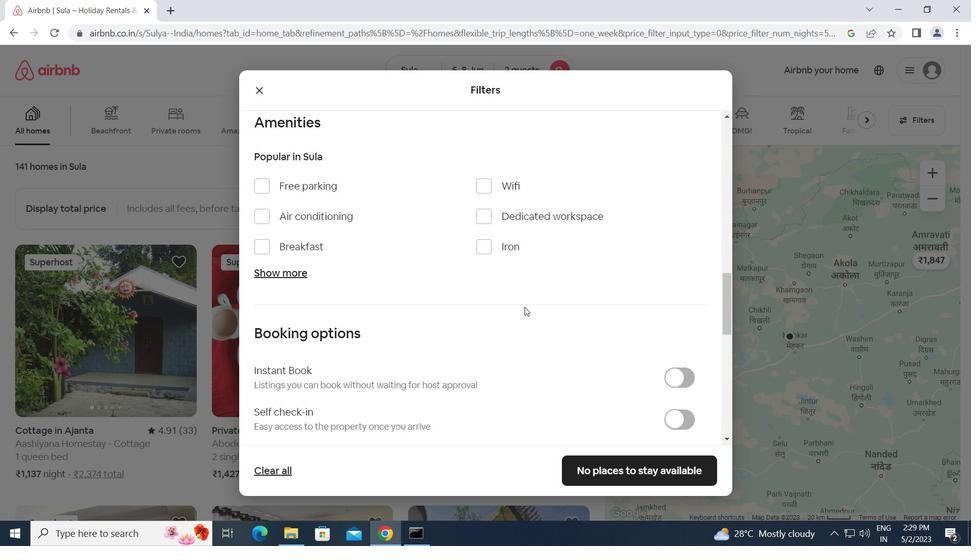 
Action: Mouse scrolled (524, 306) with delta (0, 0)
Screenshot: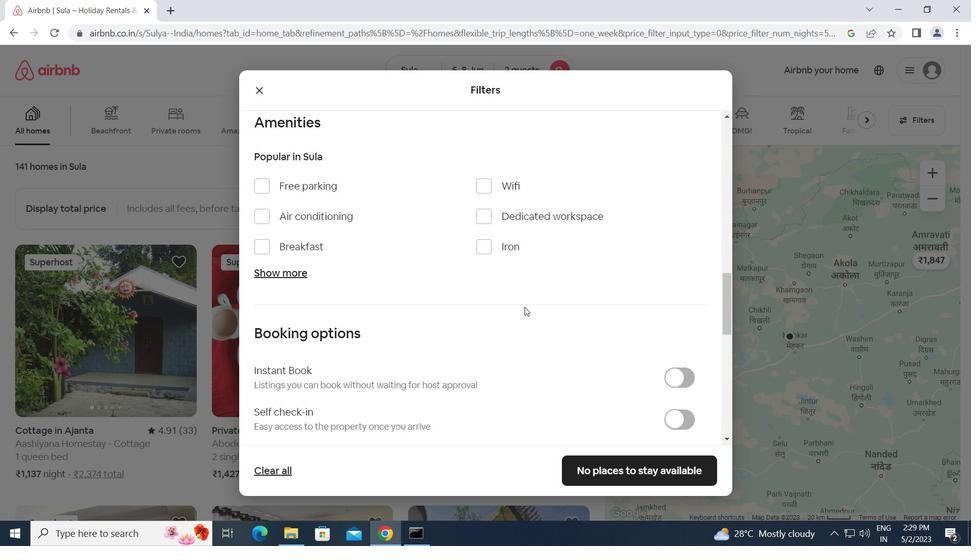 
Action: Mouse moved to (670, 228)
Screenshot: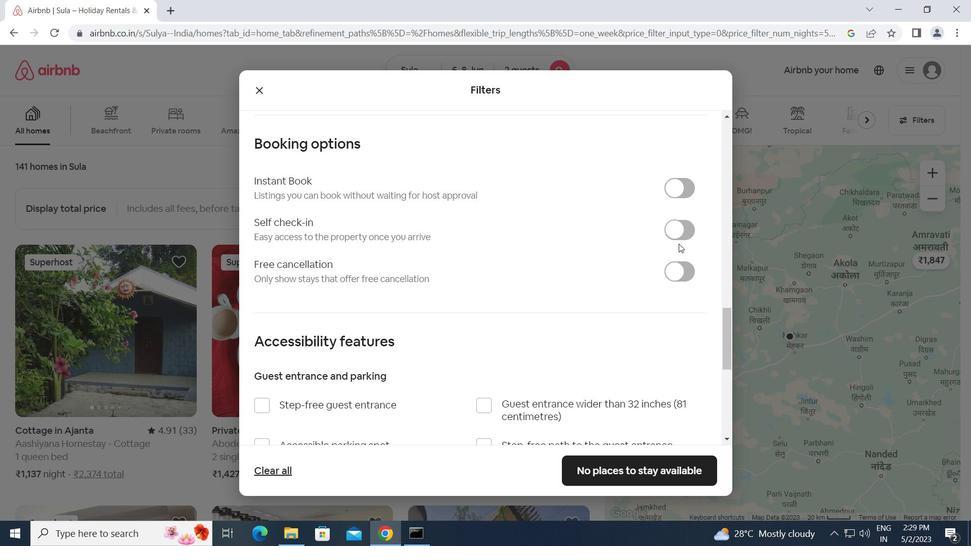 
Action: Mouse pressed left at (670, 228)
Screenshot: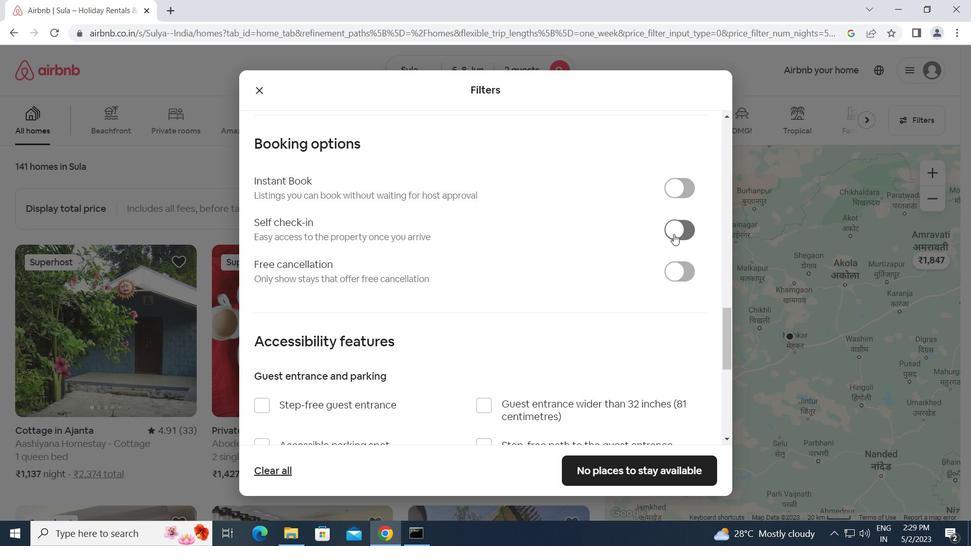 
Action: Mouse moved to (529, 309)
Screenshot: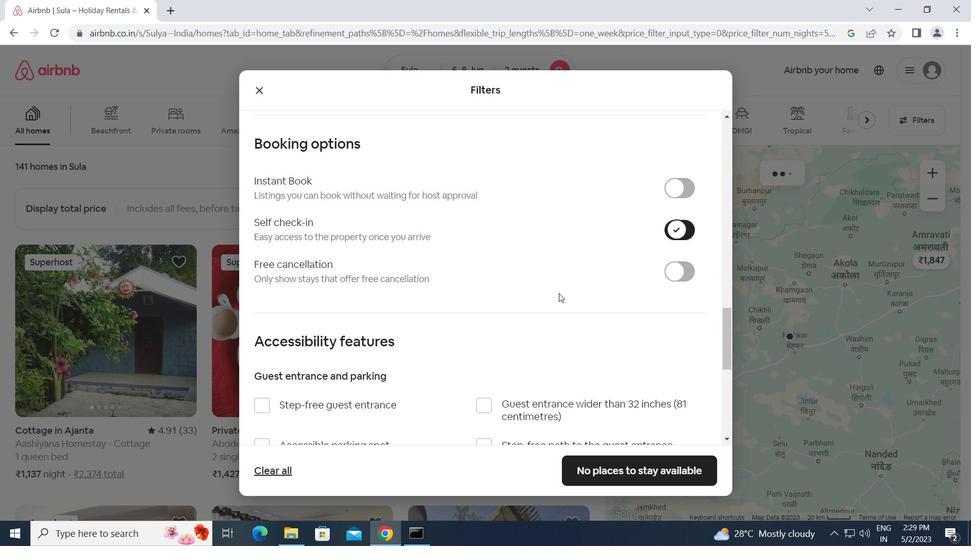 
Action: Mouse scrolled (529, 309) with delta (0, 0)
Screenshot: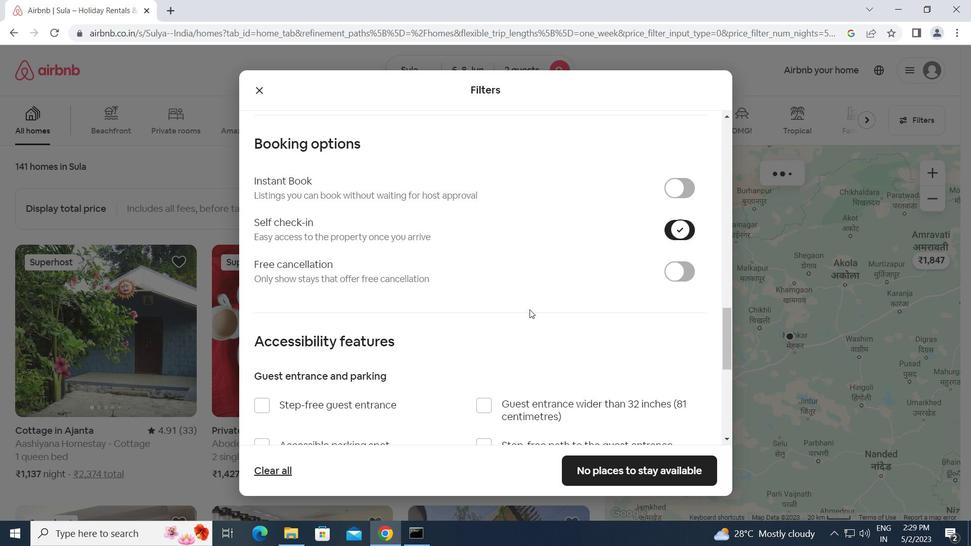 
Action: Mouse scrolled (529, 309) with delta (0, 0)
Screenshot: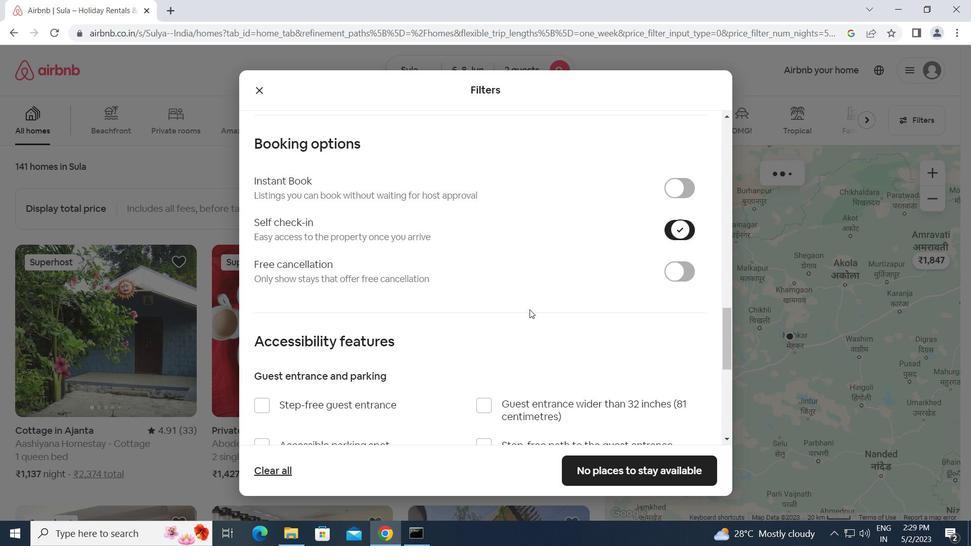 
Action: Mouse scrolled (529, 309) with delta (0, 0)
Screenshot: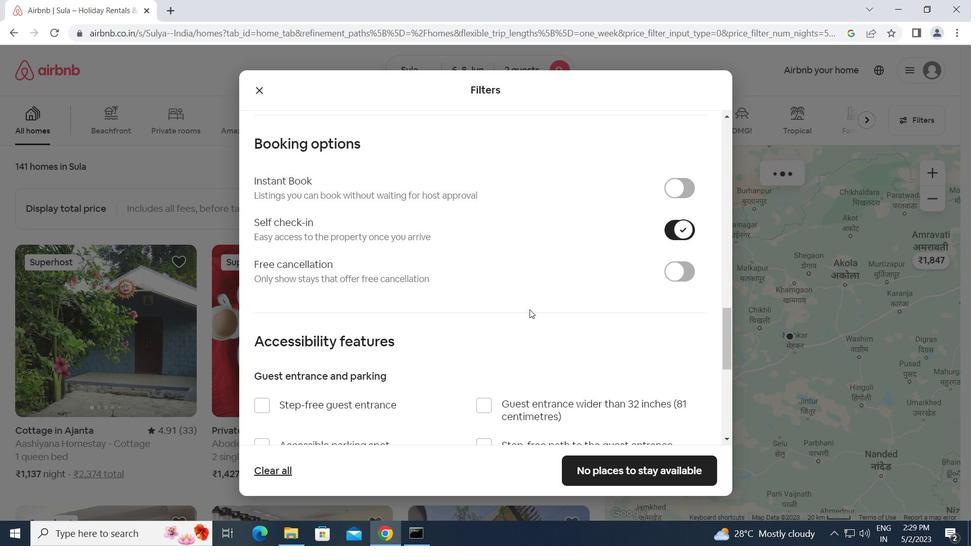 
Action: Mouse scrolled (529, 309) with delta (0, 0)
Screenshot: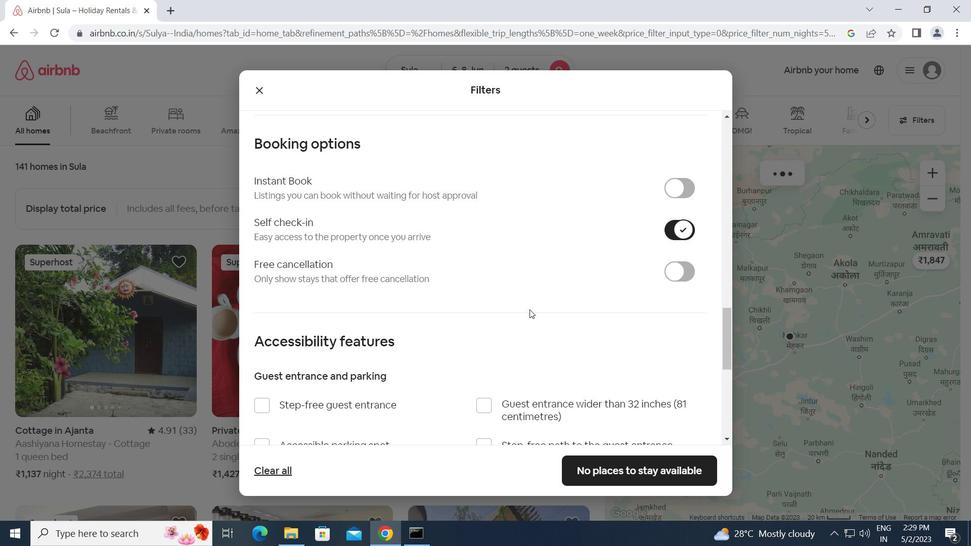 
Action: Mouse scrolled (529, 309) with delta (0, 0)
Screenshot: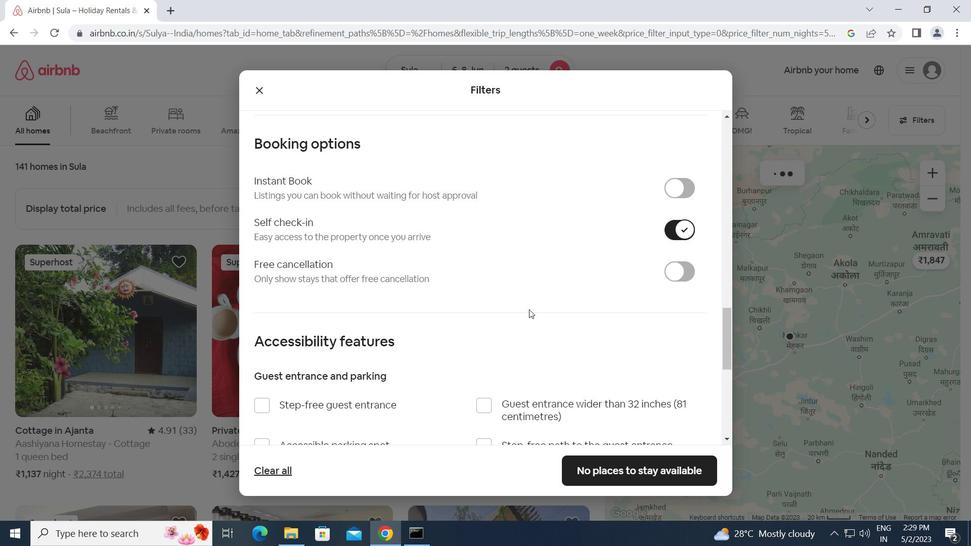 
Action: Mouse moved to (518, 315)
Screenshot: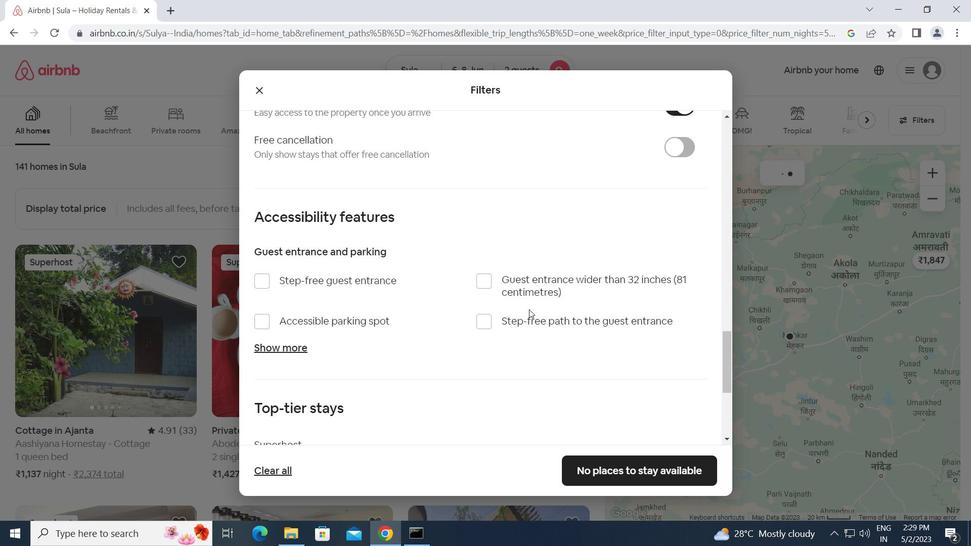 
Action: Mouse scrolled (518, 314) with delta (0, 0)
Screenshot: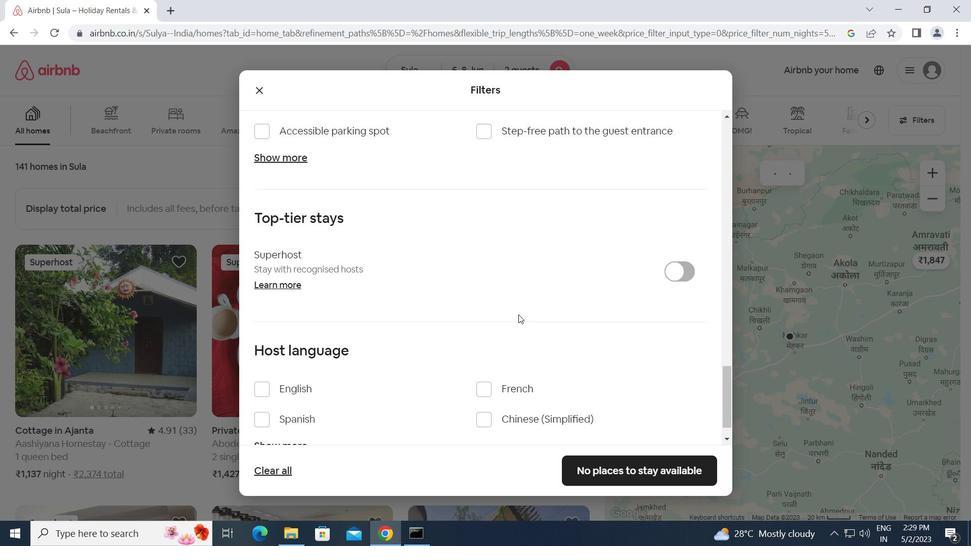 
Action: Mouse scrolled (518, 314) with delta (0, 0)
Screenshot: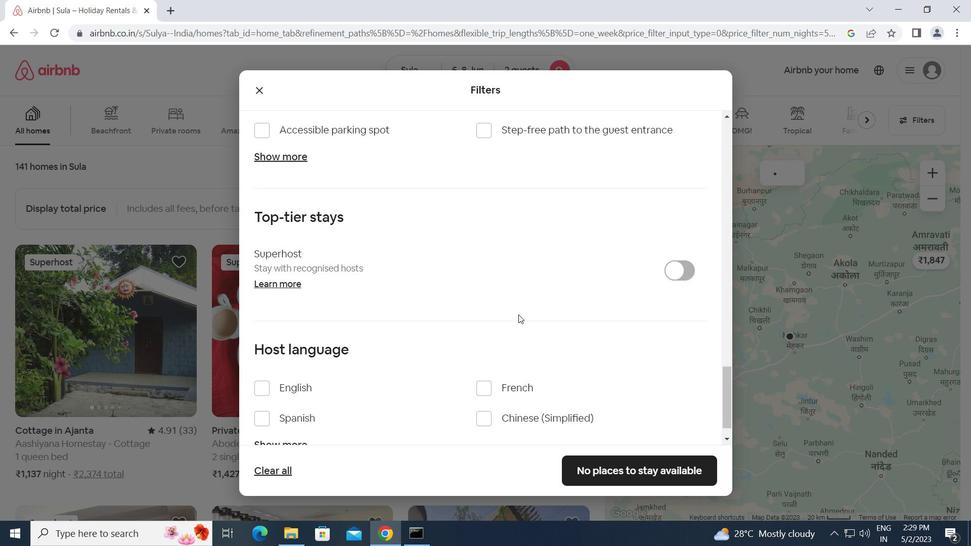 
Action: Mouse scrolled (518, 314) with delta (0, 0)
Screenshot: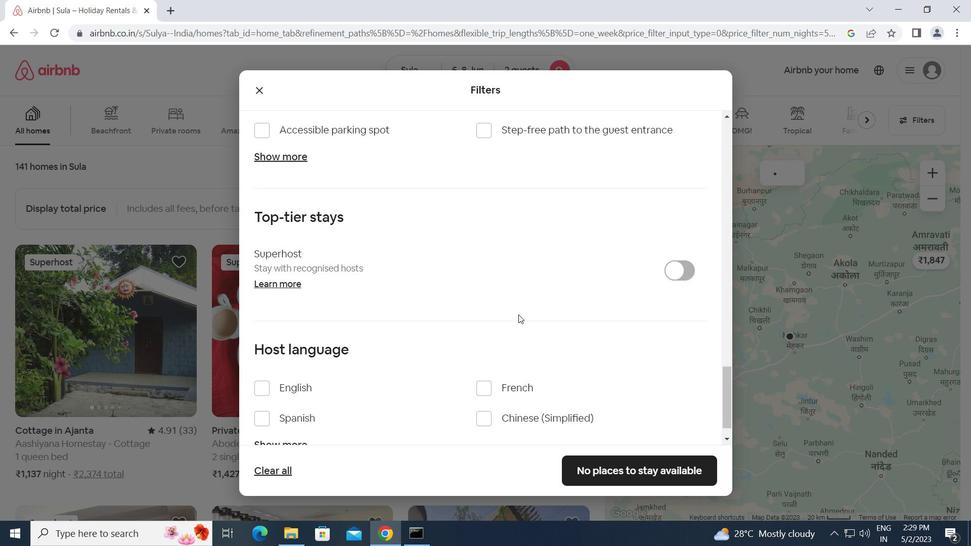 
Action: Mouse moved to (518, 315)
Screenshot: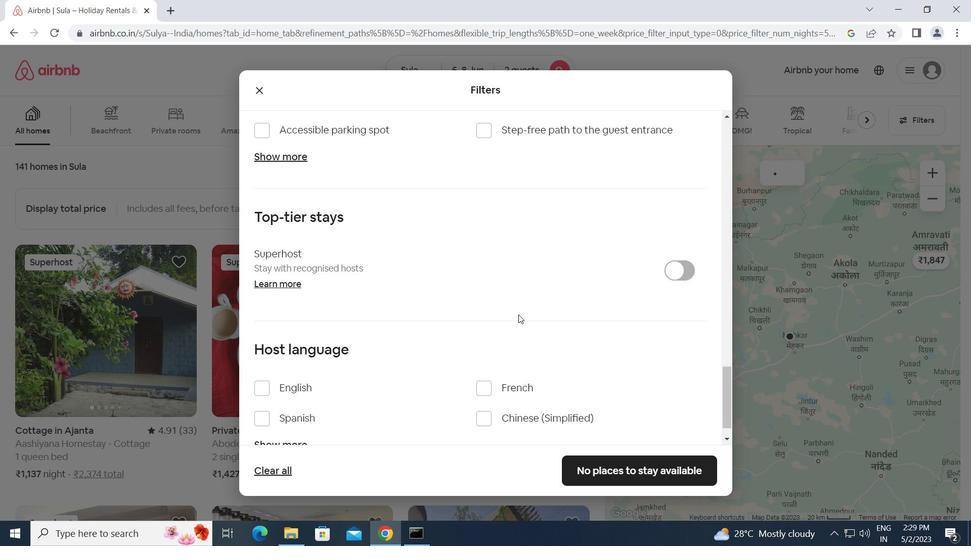 
Action: Mouse scrolled (518, 315) with delta (0, 0)
Screenshot: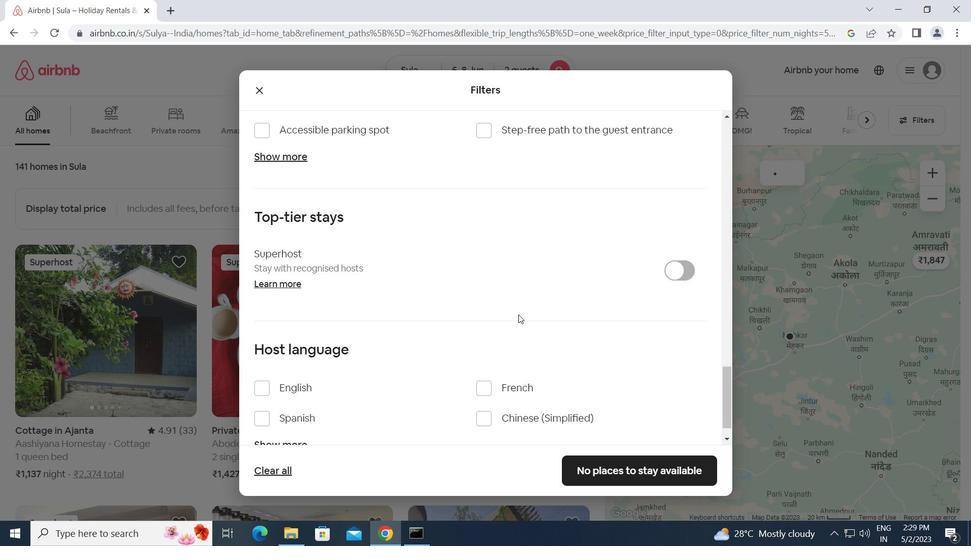 
Action: Mouse moved to (516, 316)
Screenshot: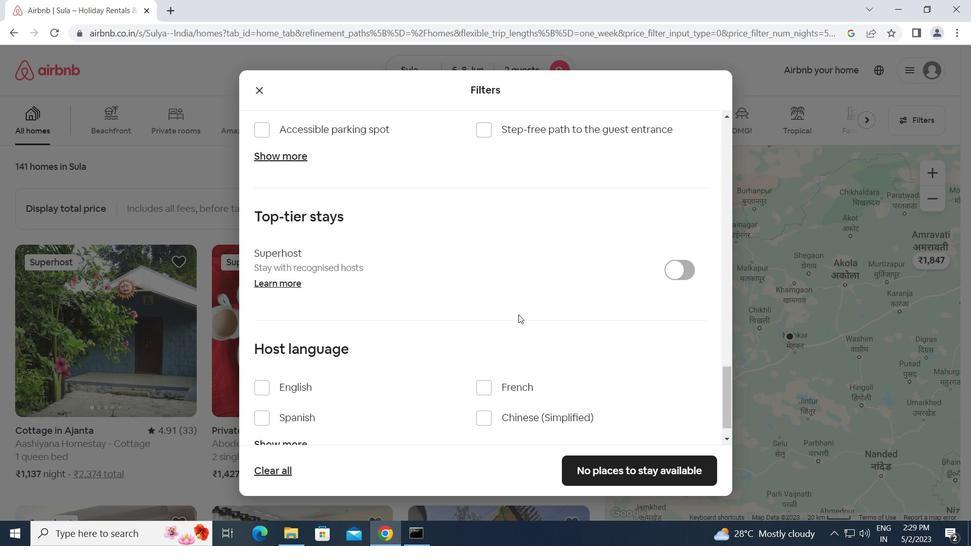 
Action: Mouse scrolled (516, 316) with delta (0, 0)
Screenshot: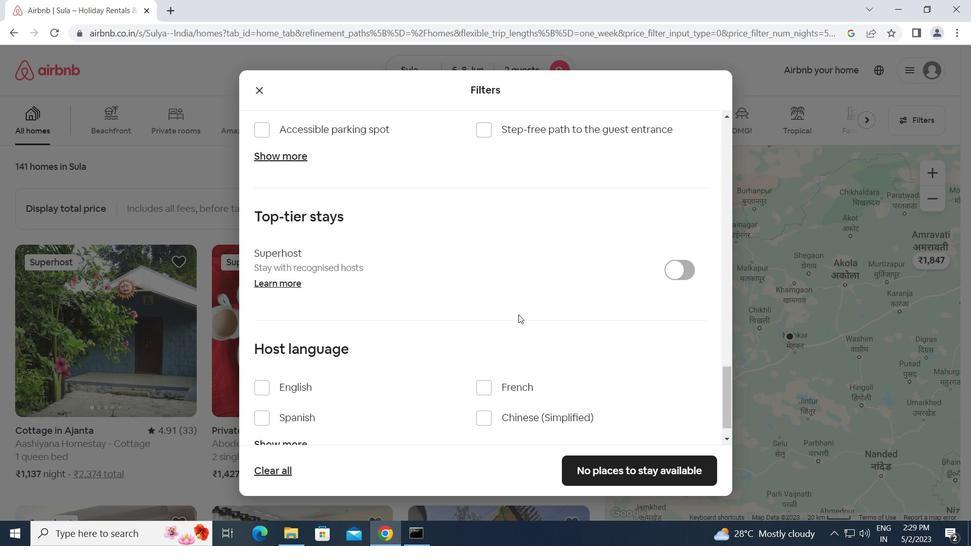 
Action: Mouse moved to (258, 349)
Screenshot: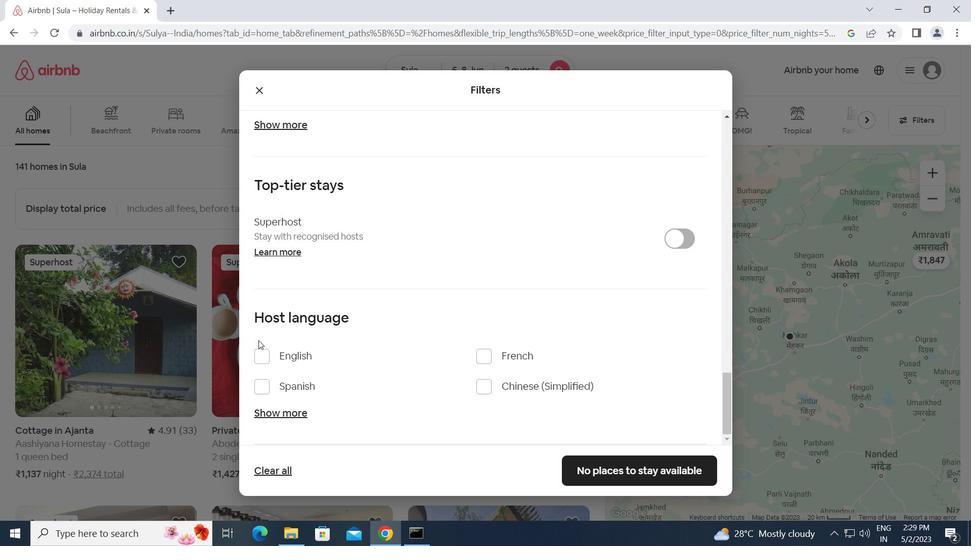 
Action: Mouse pressed left at (258, 349)
Screenshot: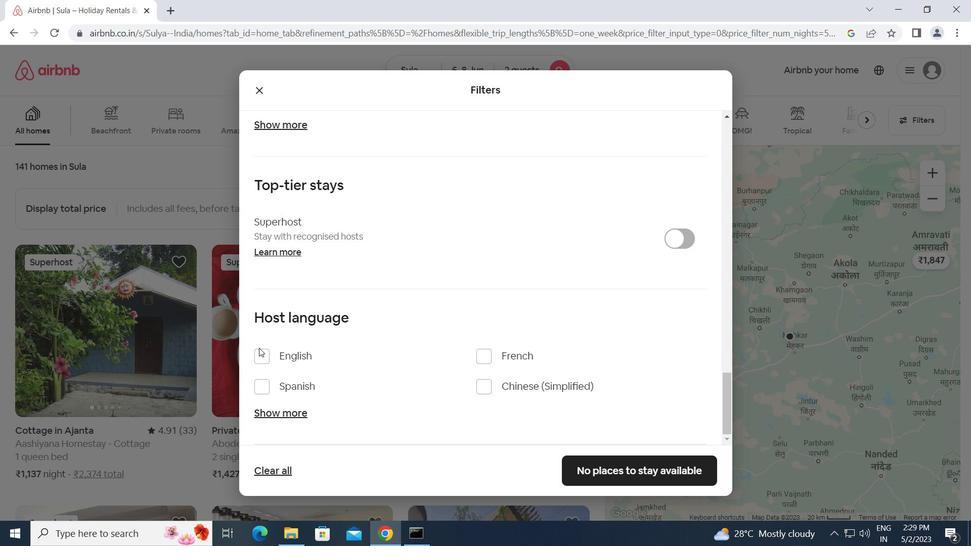 
Action: Mouse moved to (595, 467)
Screenshot: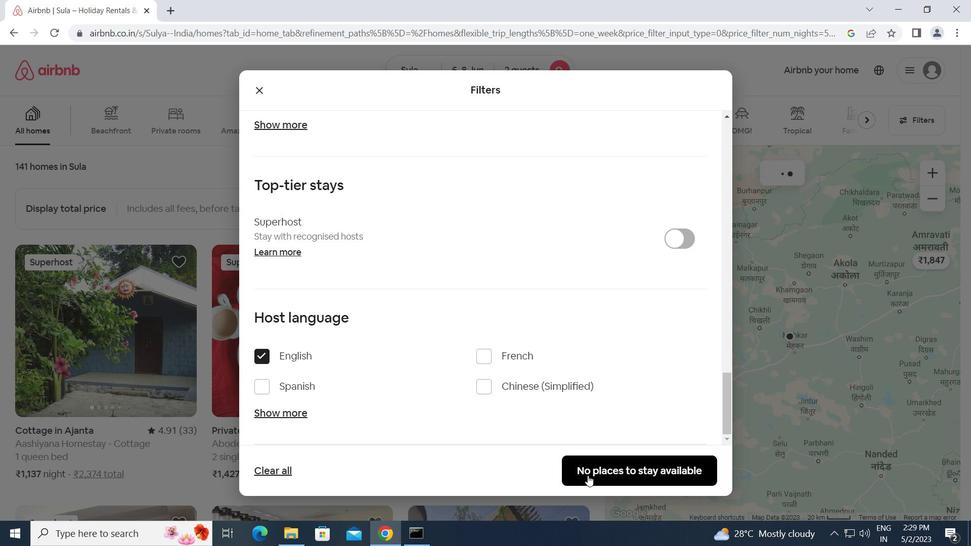 
Action: Mouse pressed left at (595, 467)
Screenshot: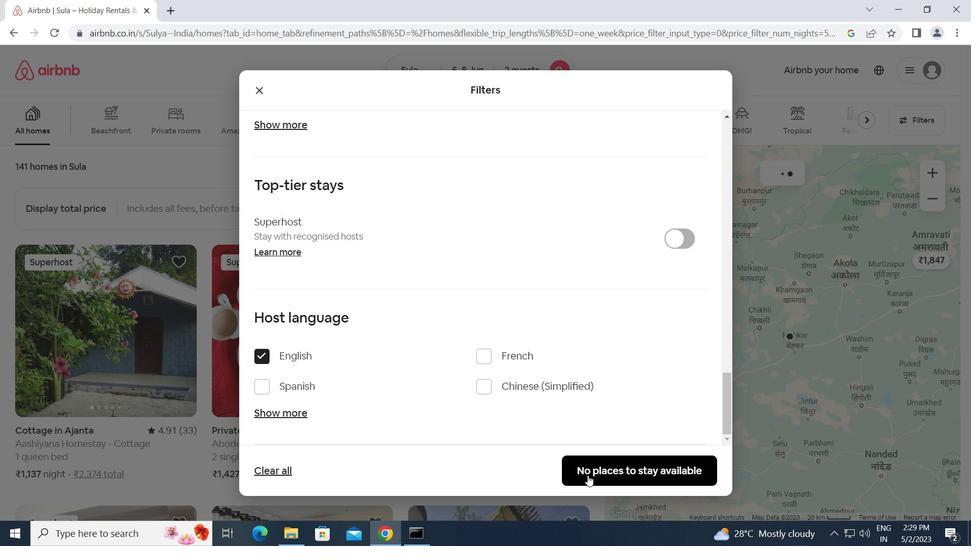 
